 Task: Find connections with filter location Turnhout with filter topic #nowhiringwith filter profile language German with filter current company FABINDIA LIMITED (erstwhile Fabindia Overseas Pvt. Ltd.) with filter school Prin. L.N. Wellingkar Institute Of Mgt. Develop with filter industry Animation and Post-production with filter service category Team Building with filter keywords title Atmospheric Scientist
Action: Mouse moved to (631, 131)
Screenshot: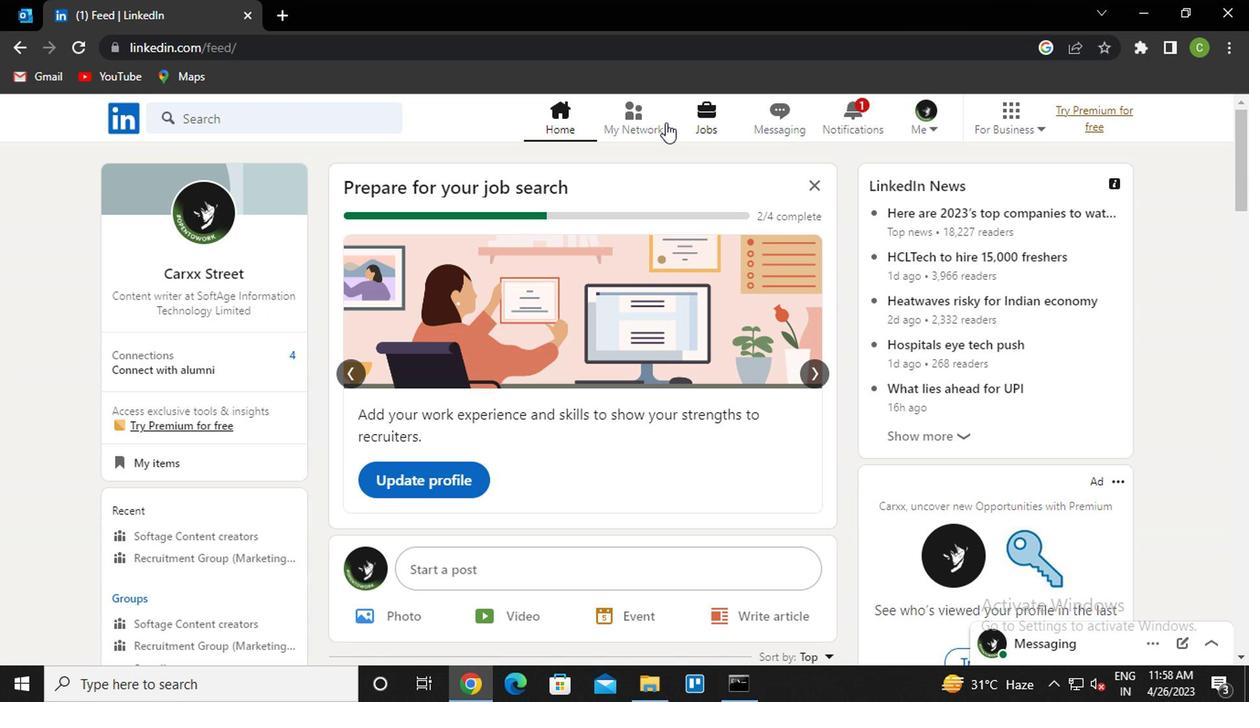 
Action: Mouse pressed left at (631, 131)
Screenshot: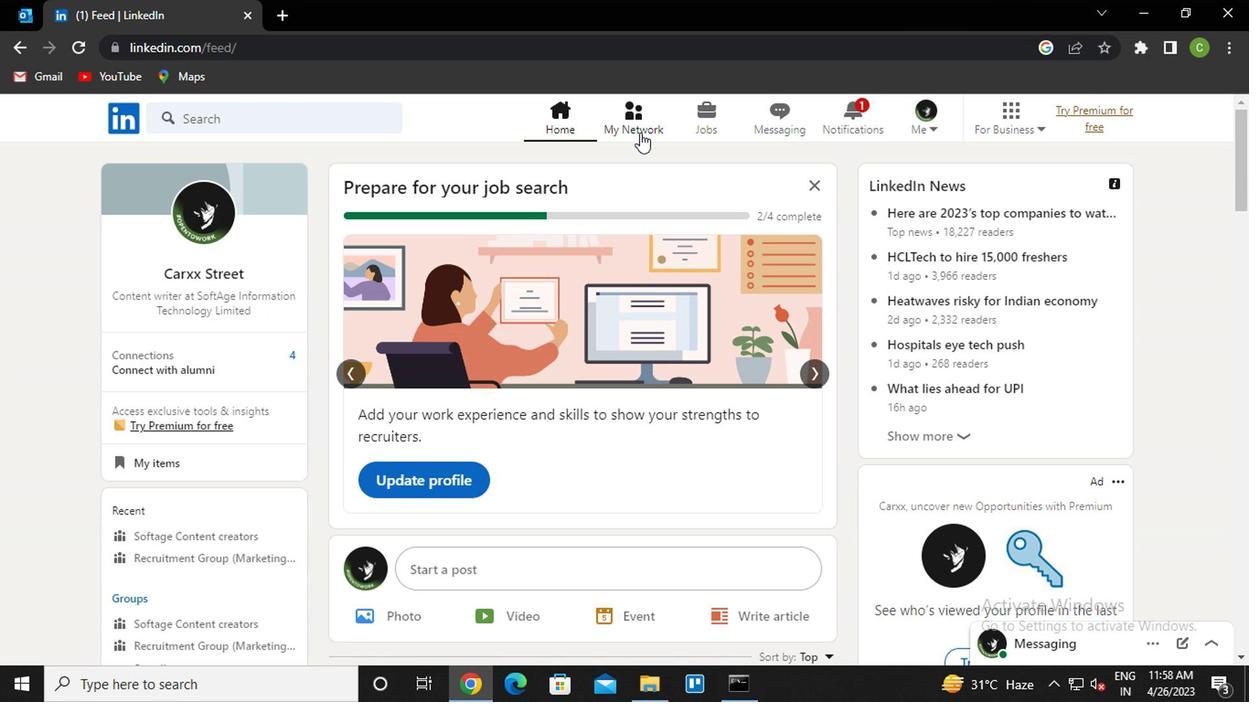 
Action: Mouse moved to (230, 235)
Screenshot: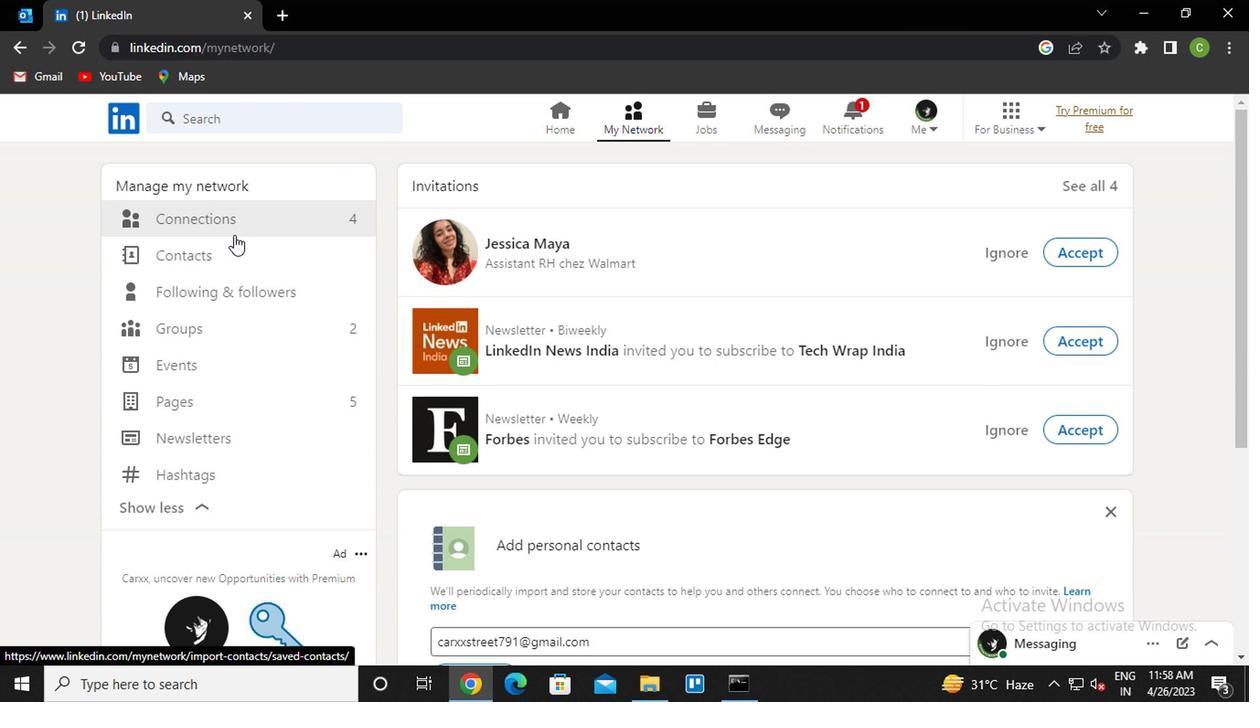 
Action: Mouse pressed left at (230, 235)
Screenshot: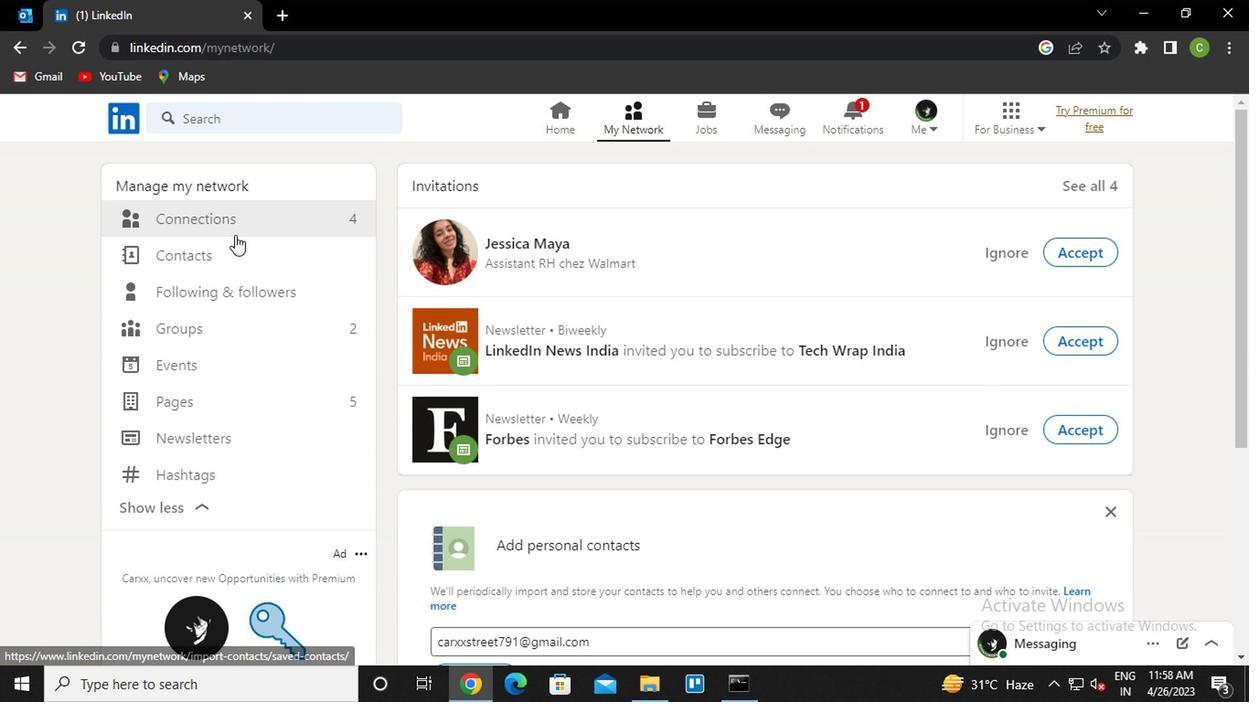 
Action: Mouse moved to (242, 232)
Screenshot: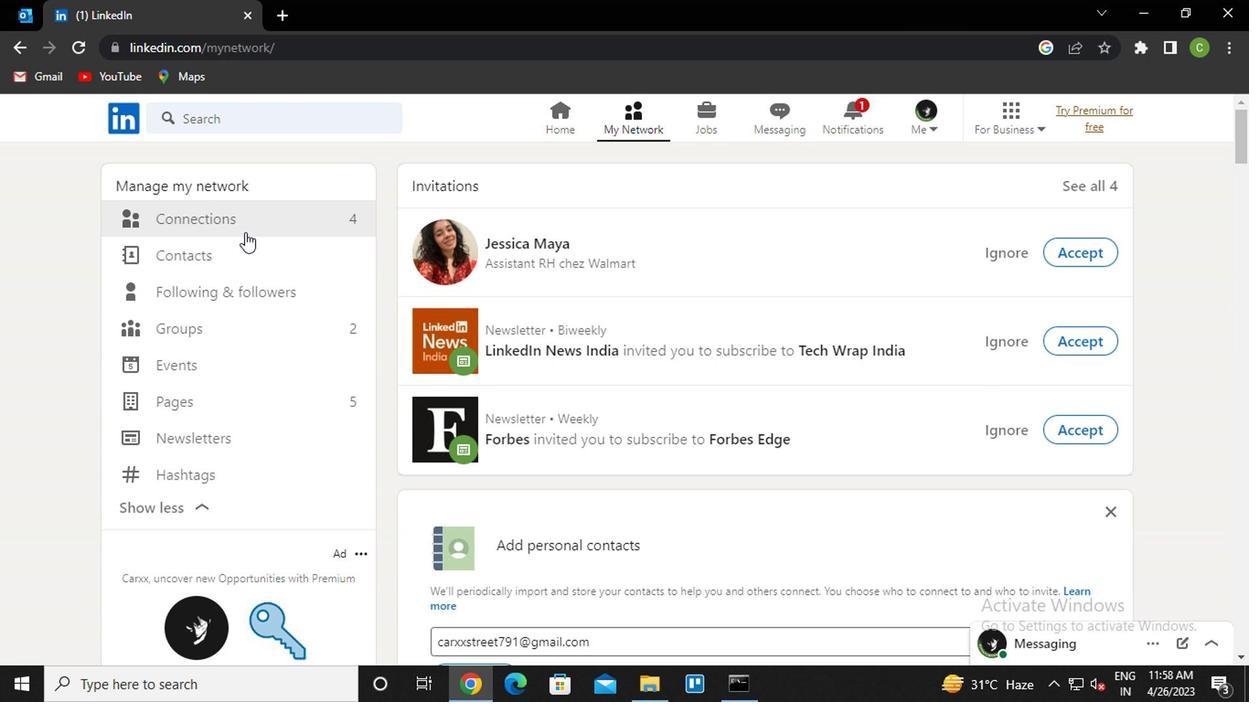 
Action: Mouse pressed left at (242, 232)
Screenshot: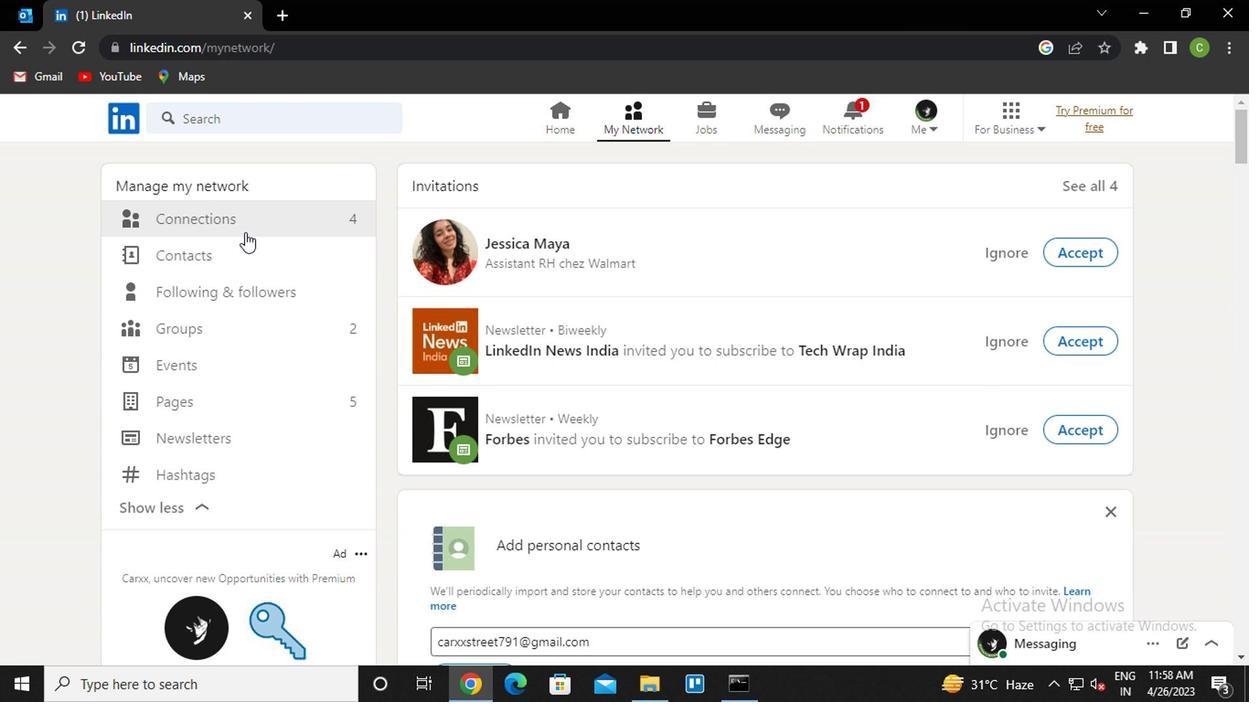 
Action: Mouse moved to (279, 220)
Screenshot: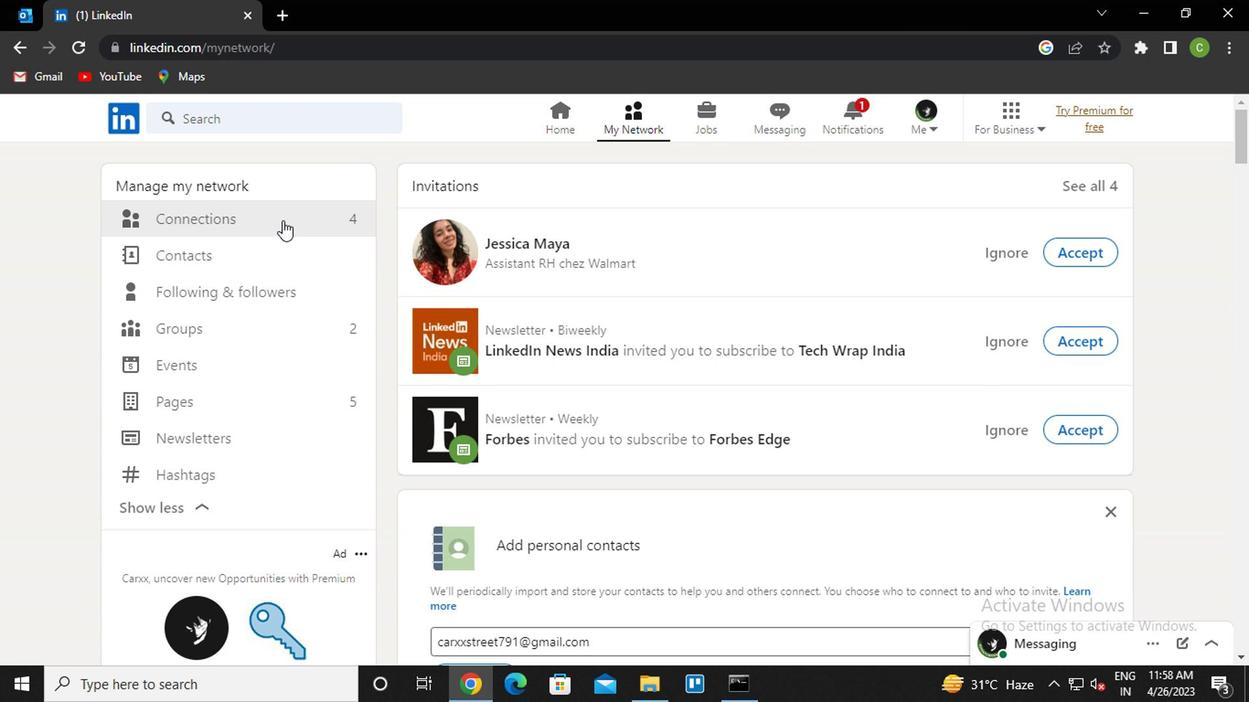 
Action: Mouse pressed left at (279, 220)
Screenshot: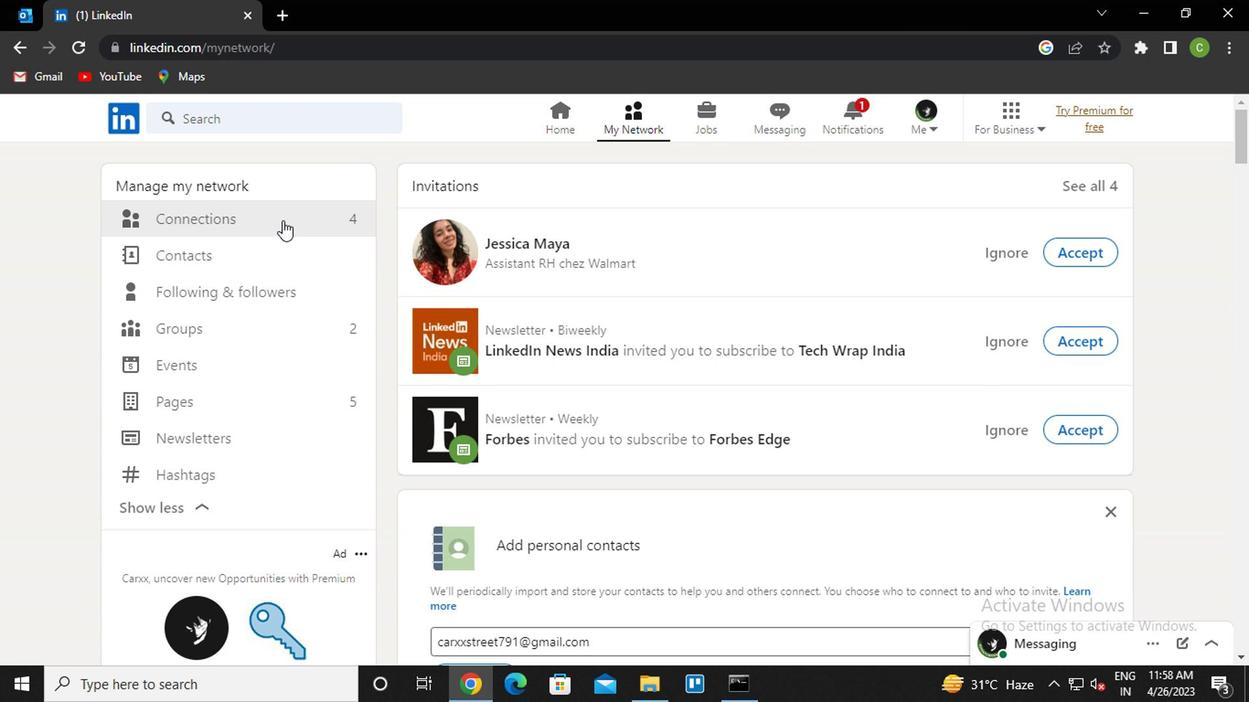 
Action: Mouse moved to (797, 220)
Screenshot: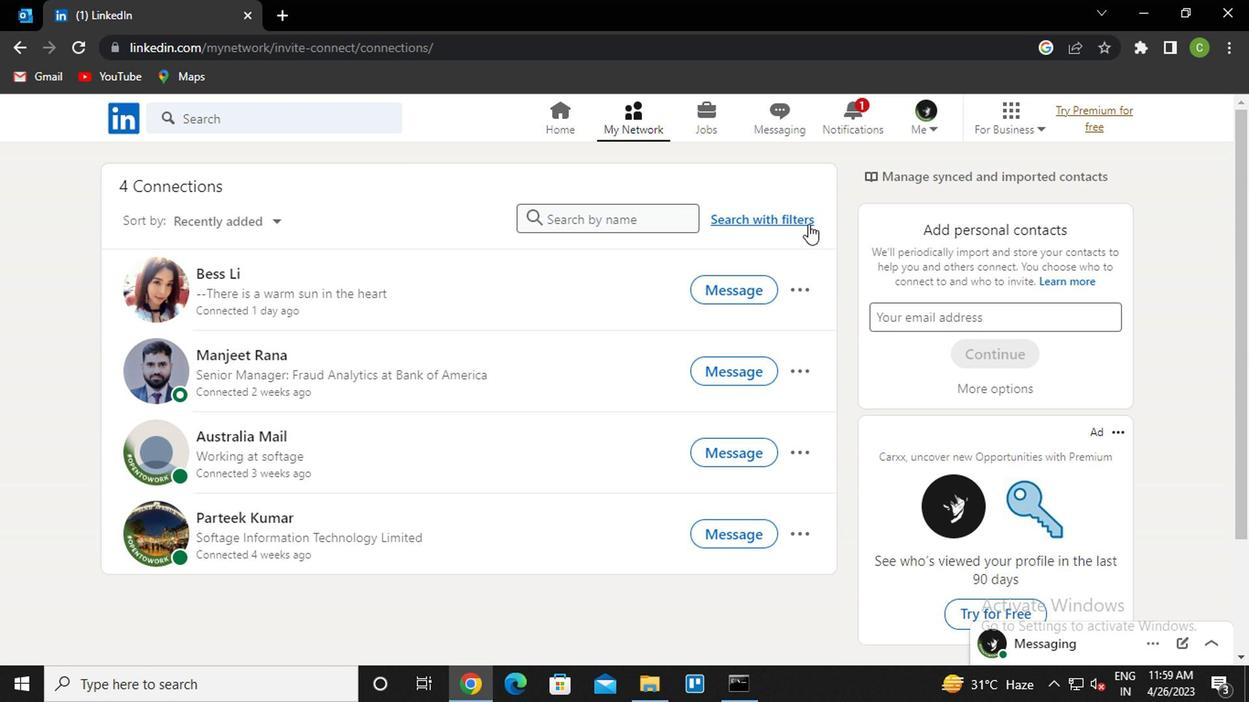 
Action: Mouse pressed left at (797, 220)
Screenshot: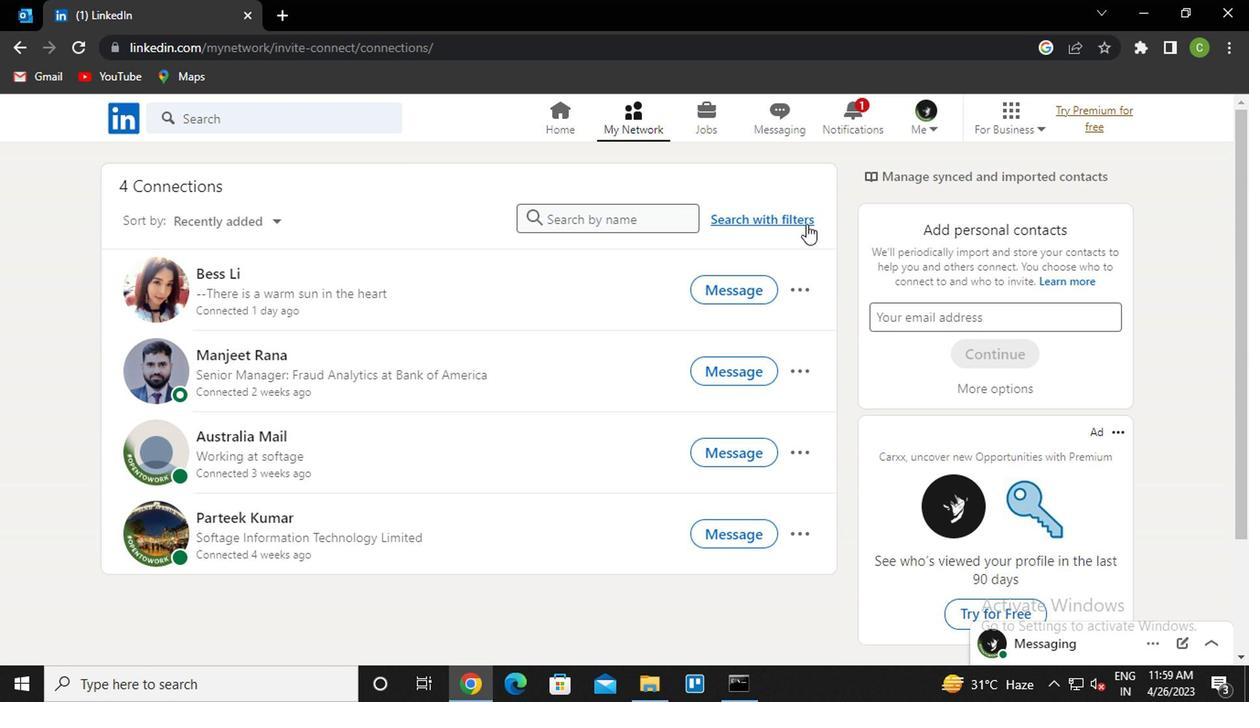 
Action: Mouse moved to (608, 176)
Screenshot: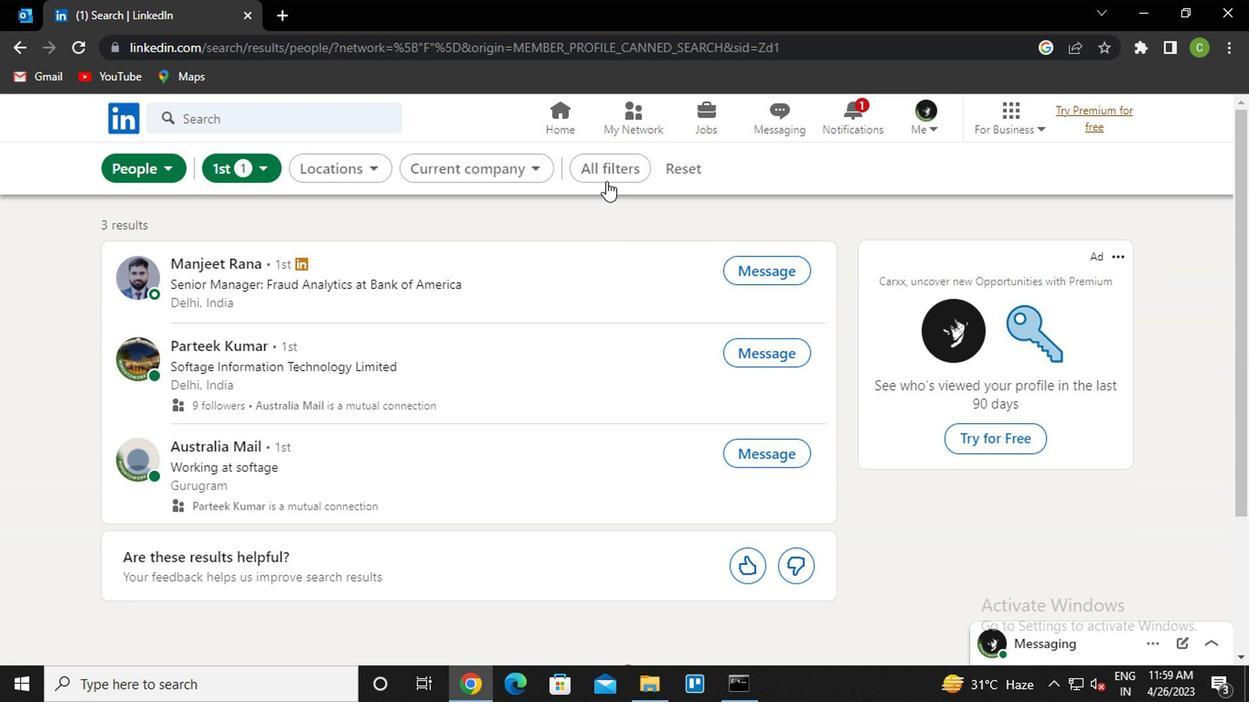 
Action: Mouse pressed left at (608, 176)
Screenshot: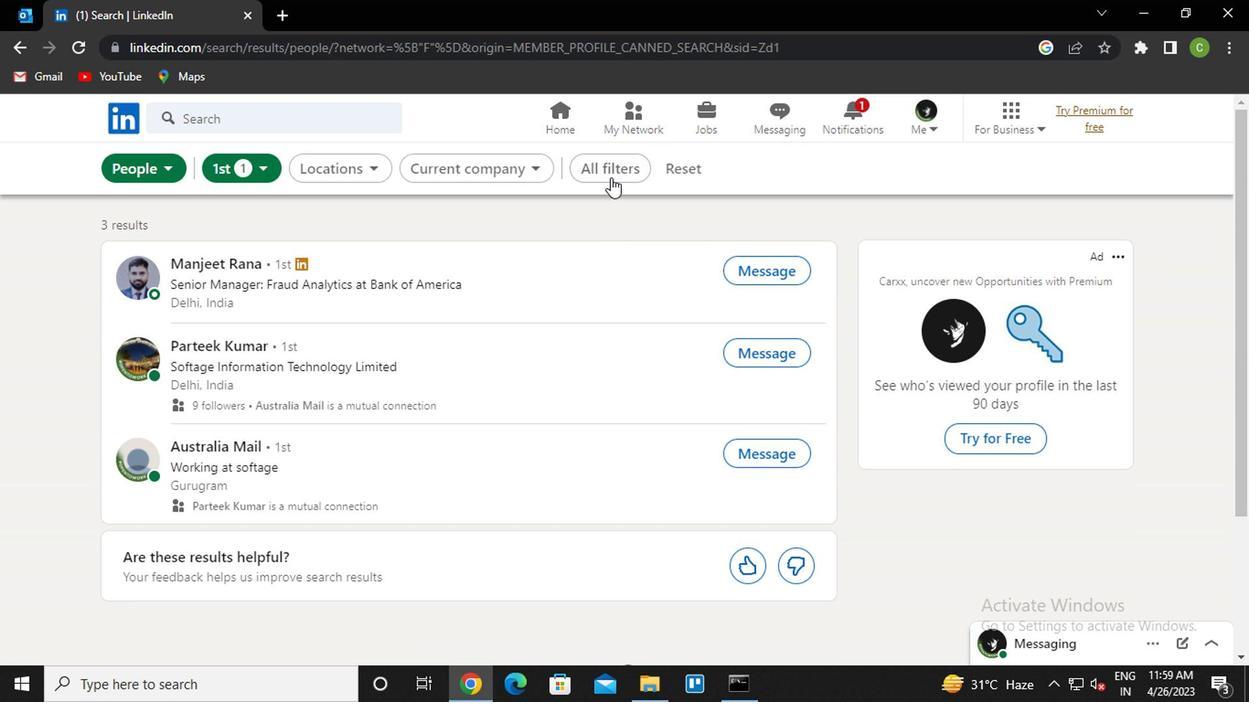 
Action: Mouse moved to (943, 375)
Screenshot: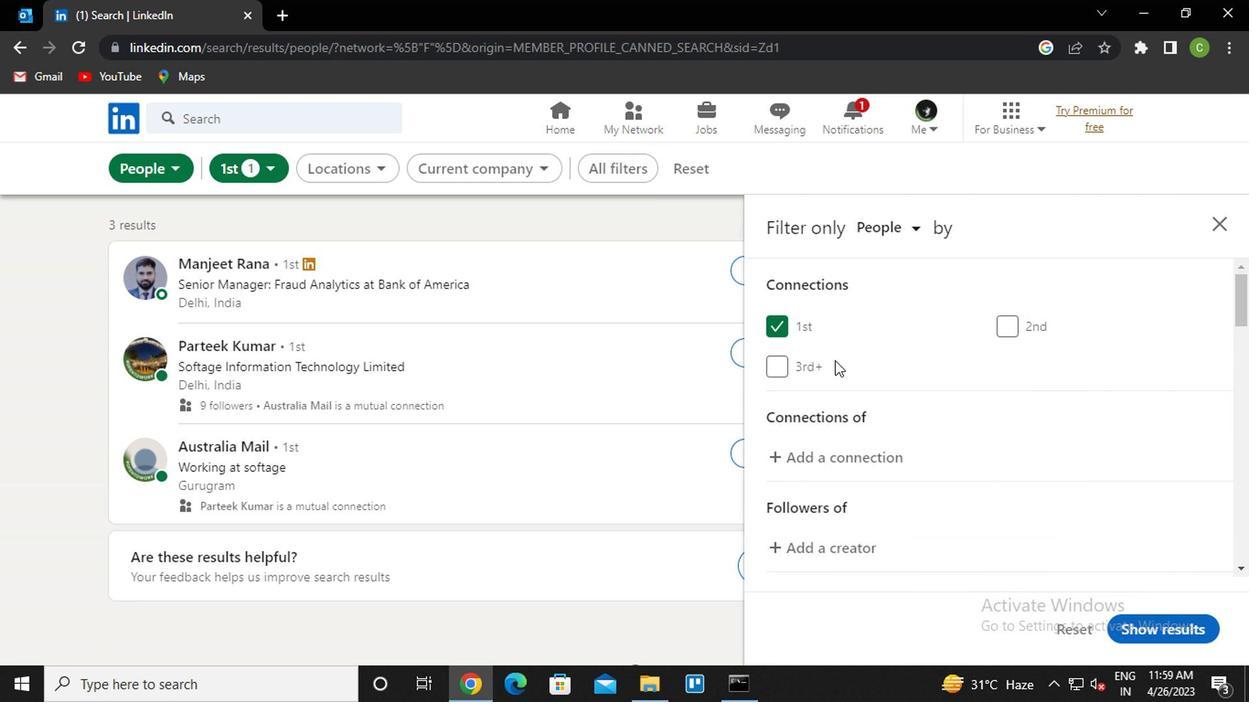 
Action: Mouse scrolled (943, 374) with delta (0, -1)
Screenshot: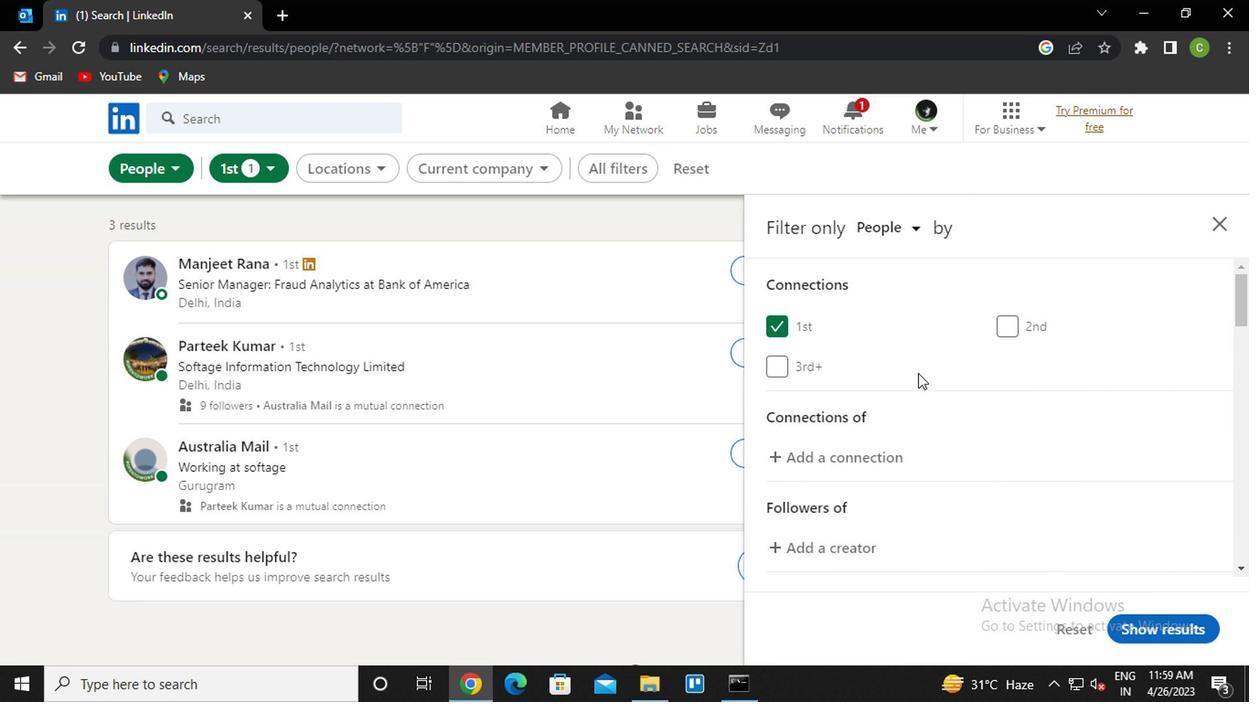 
Action: Mouse scrolled (943, 374) with delta (0, -1)
Screenshot: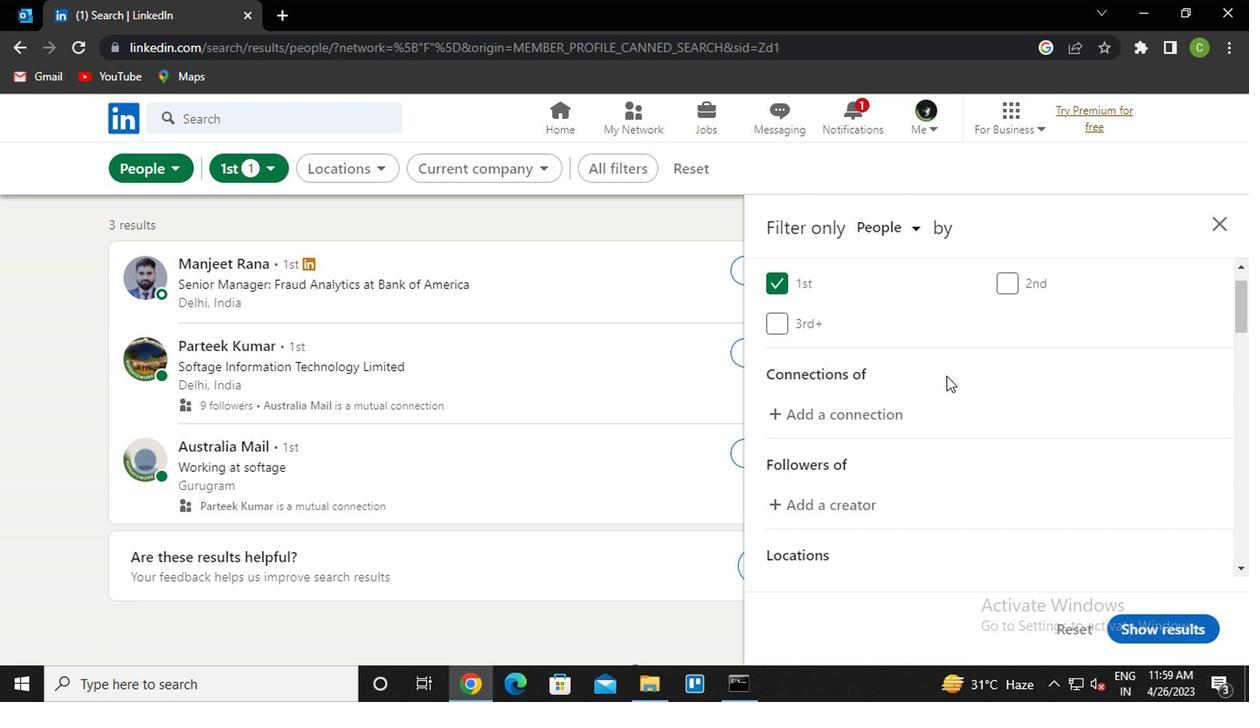 
Action: Mouse moved to (944, 376)
Screenshot: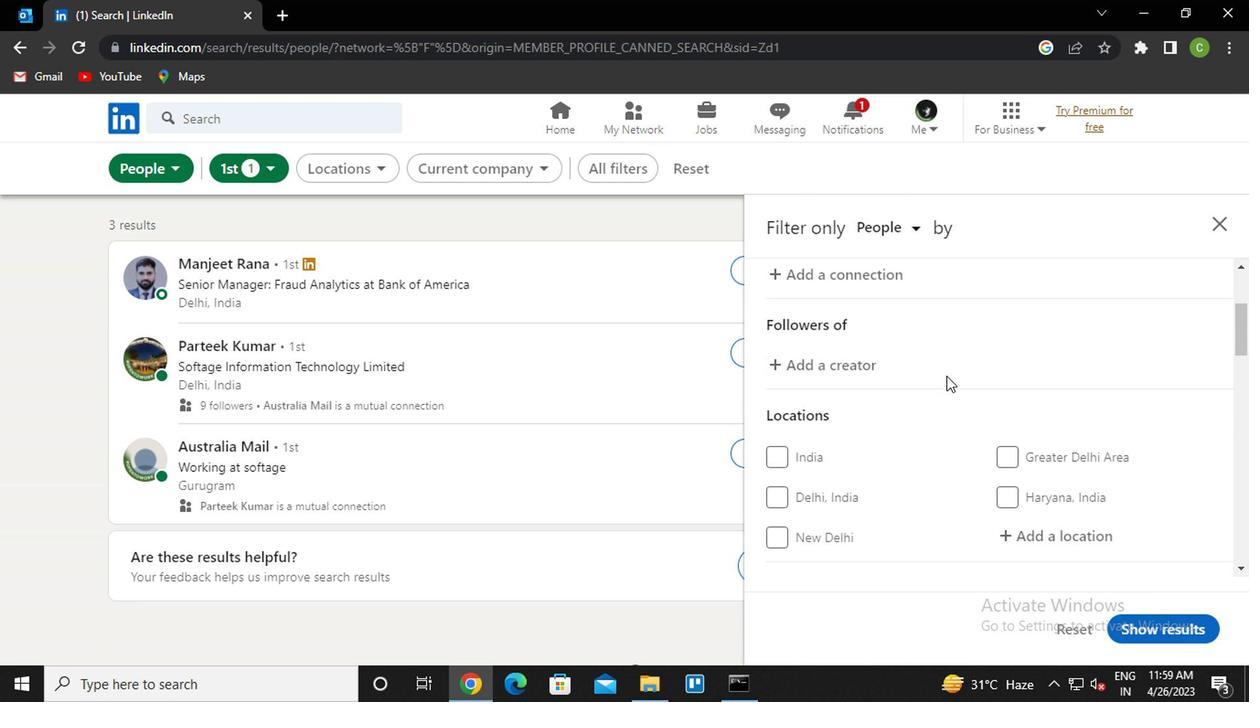 
Action: Mouse scrolled (944, 375) with delta (0, 0)
Screenshot: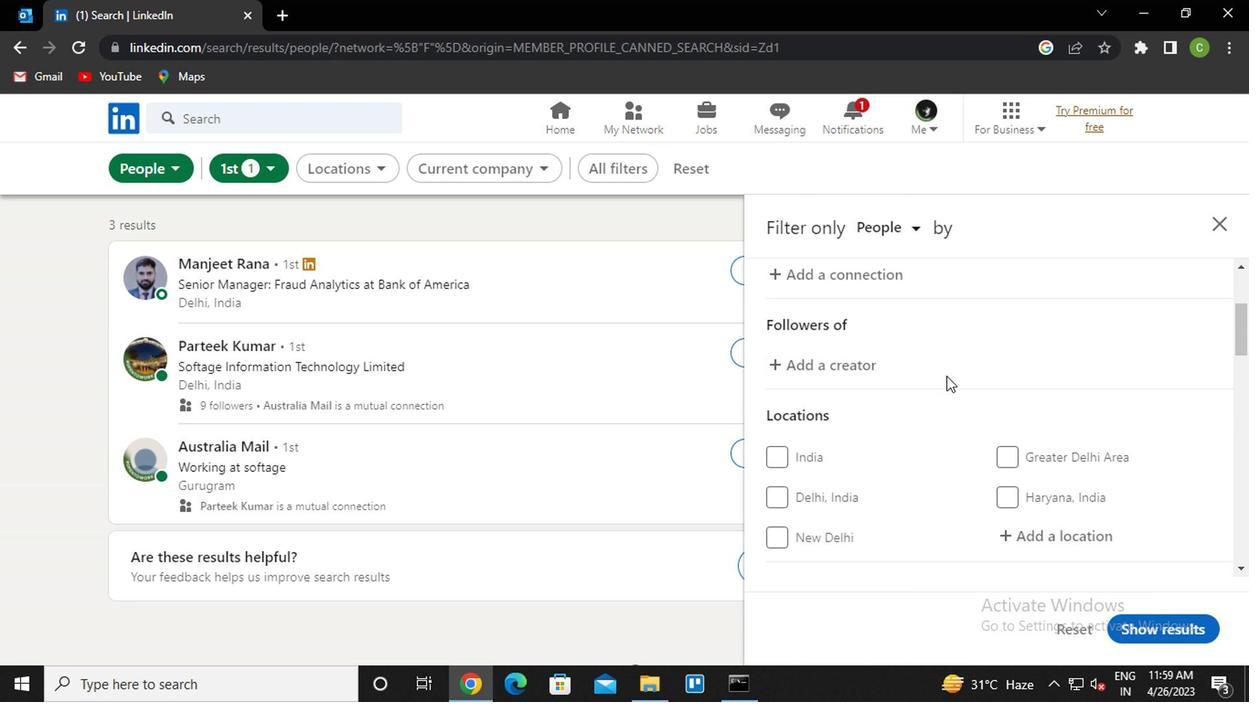 
Action: Mouse moved to (1048, 437)
Screenshot: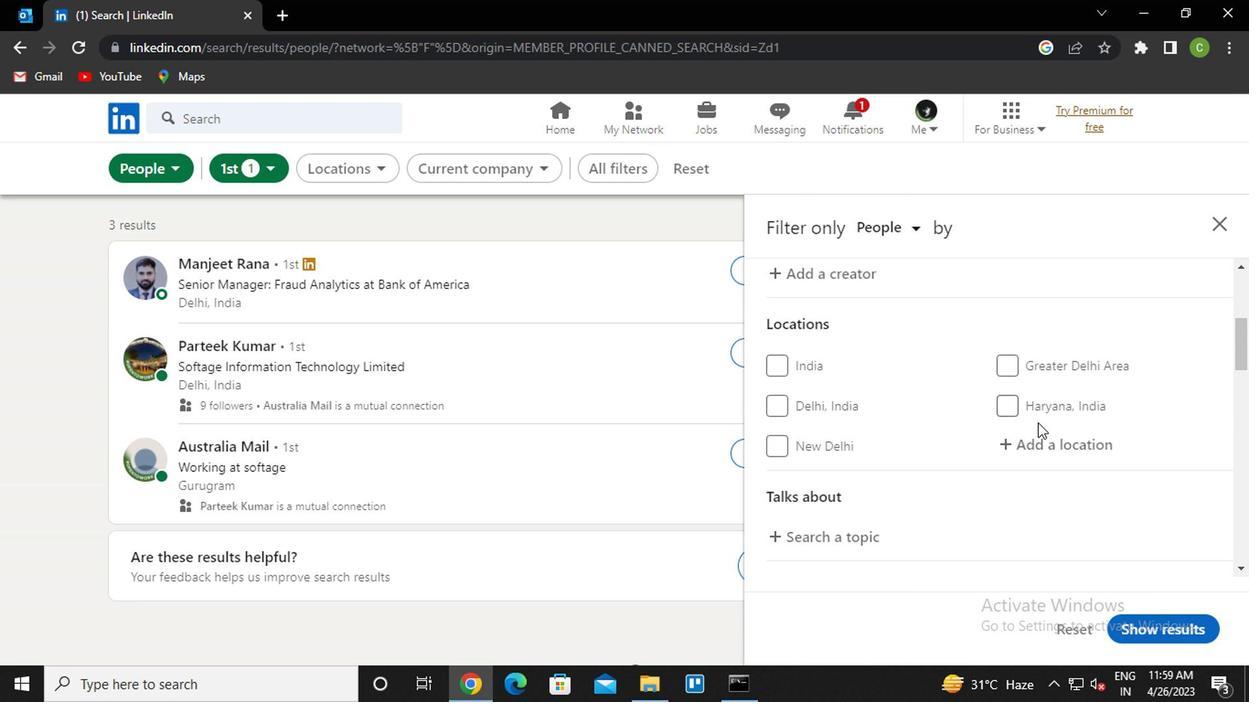 
Action: Mouse pressed left at (1048, 437)
Screenshot: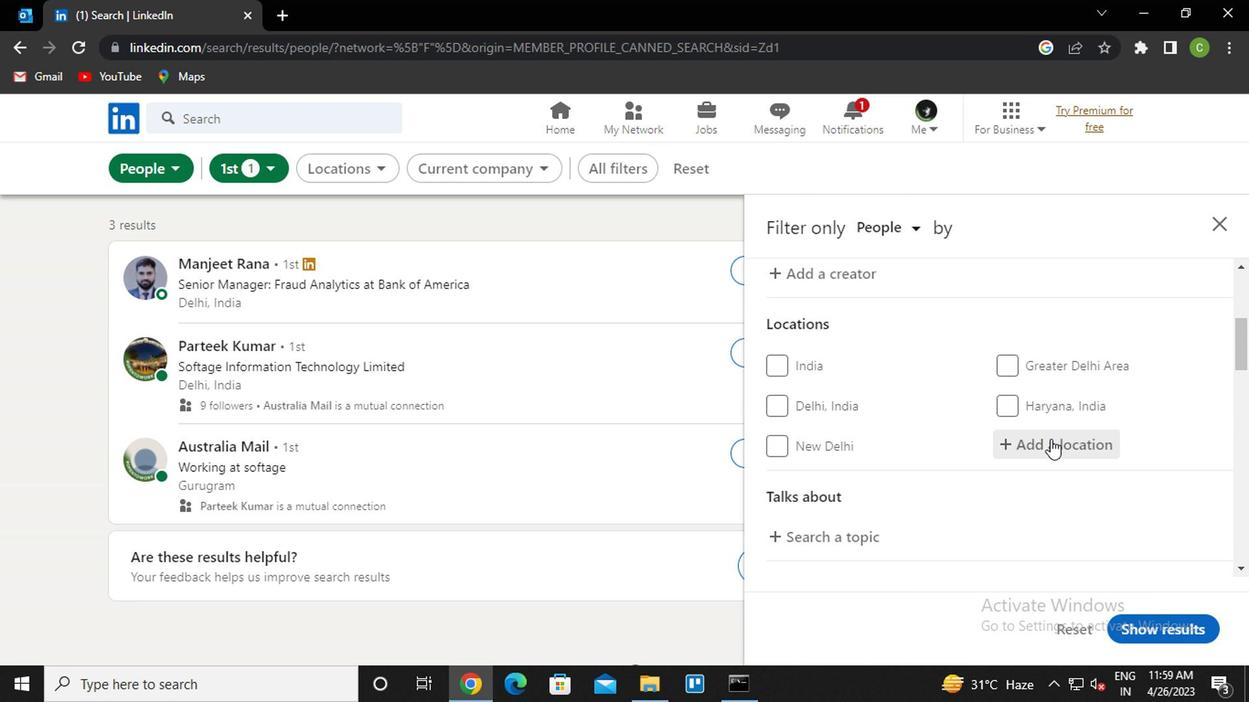 
Action: Key pressed t<Key.caps_lock>urnhout<Key.down><Key.enter>
Screenshot: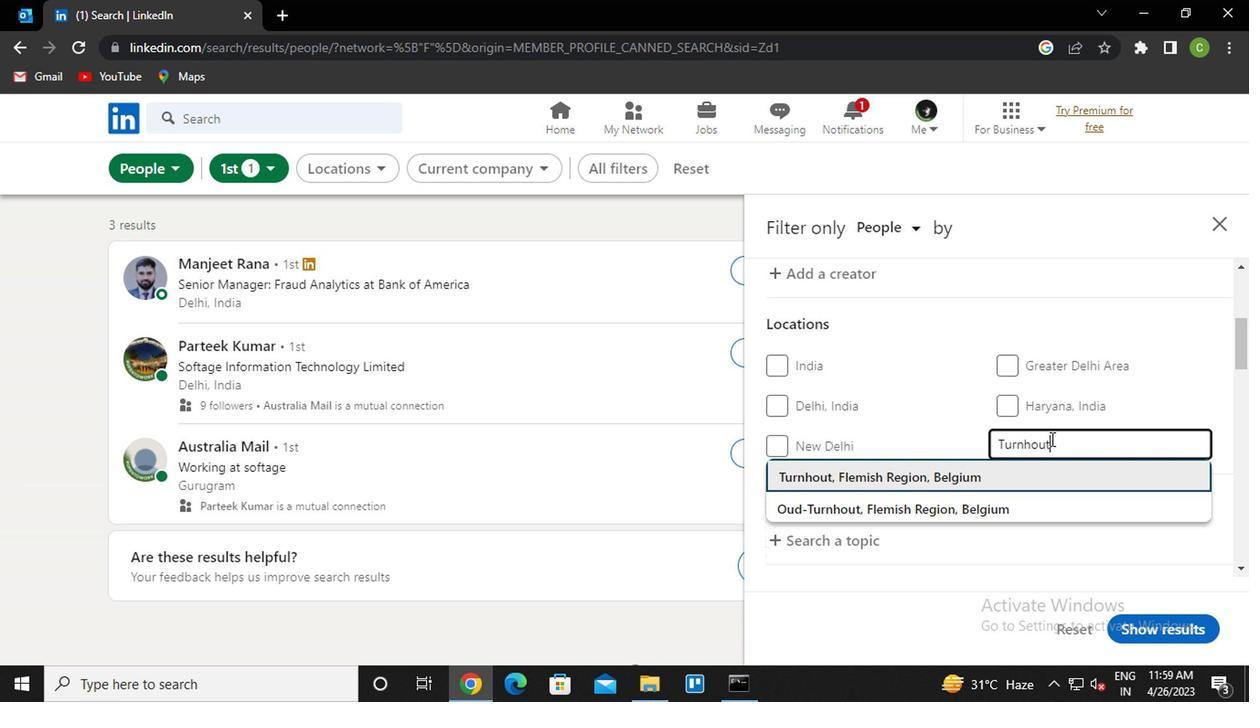 
Action: Mouse scrolled (1048, 437) with delta (0, 0)
Screenshot: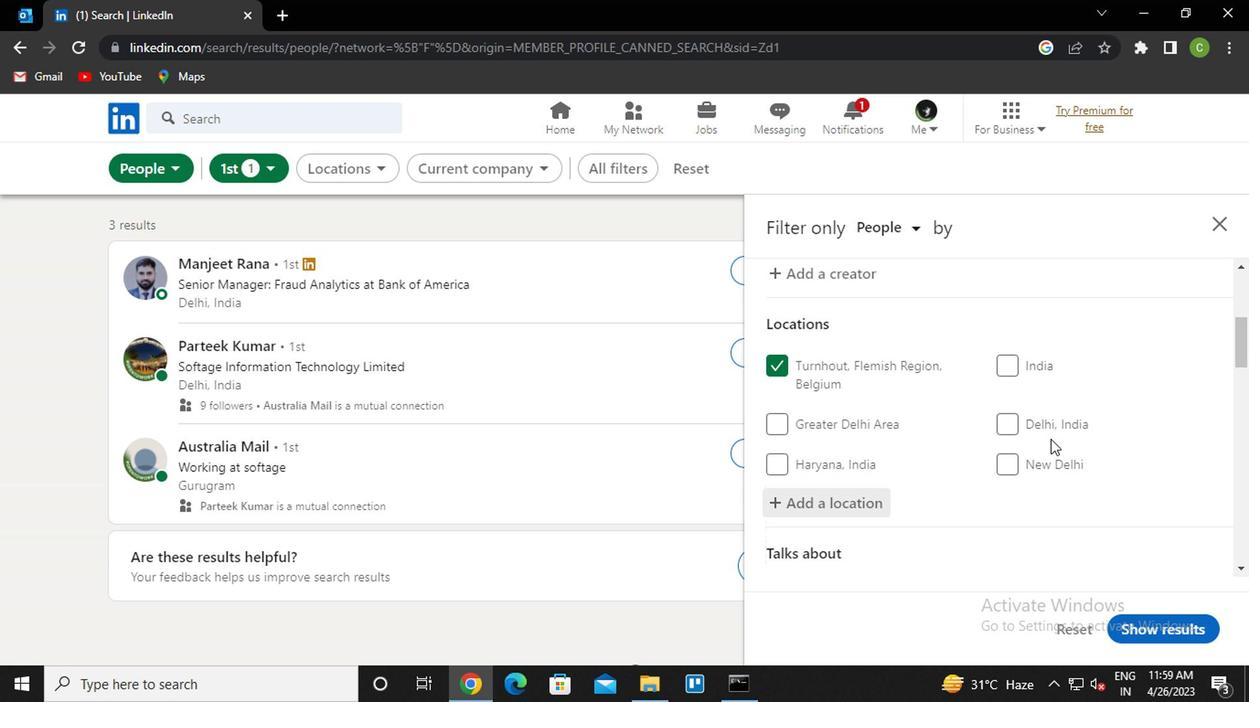 
Action: Mouse scrolled (1048, 437) with delta (0, 0)
Screenshot: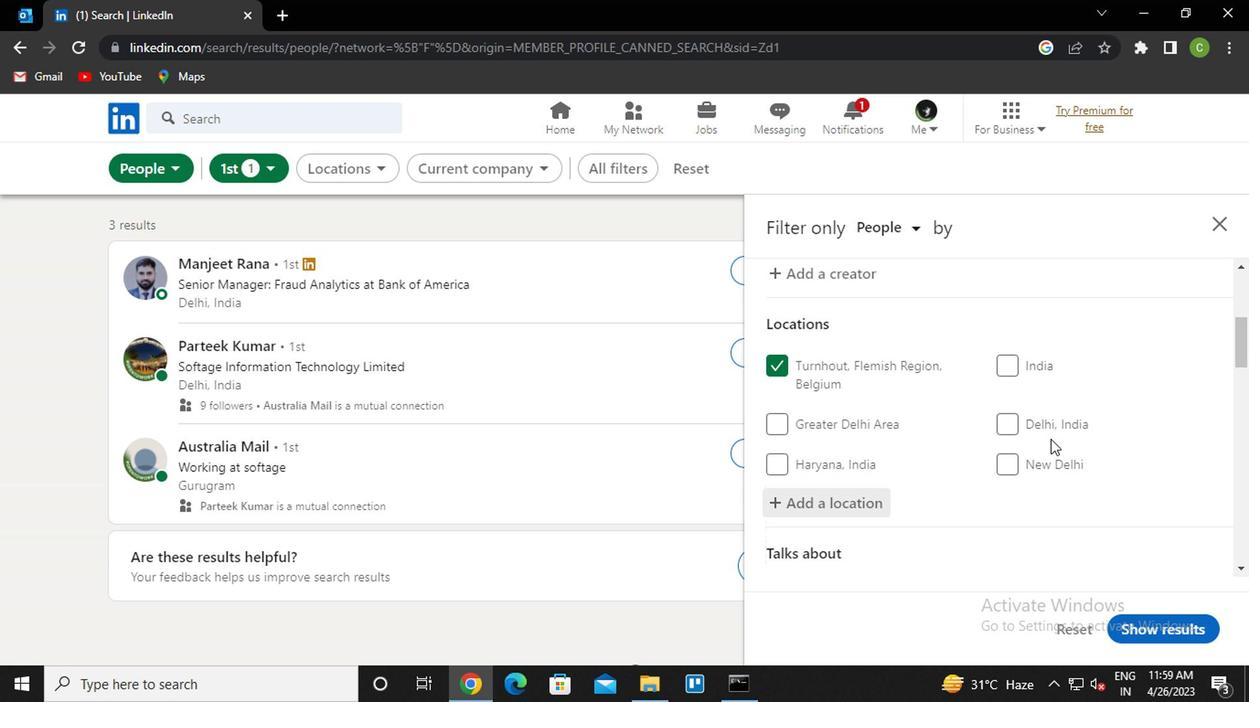 
Action: Mouse moved to (842, 410)
Screenshot: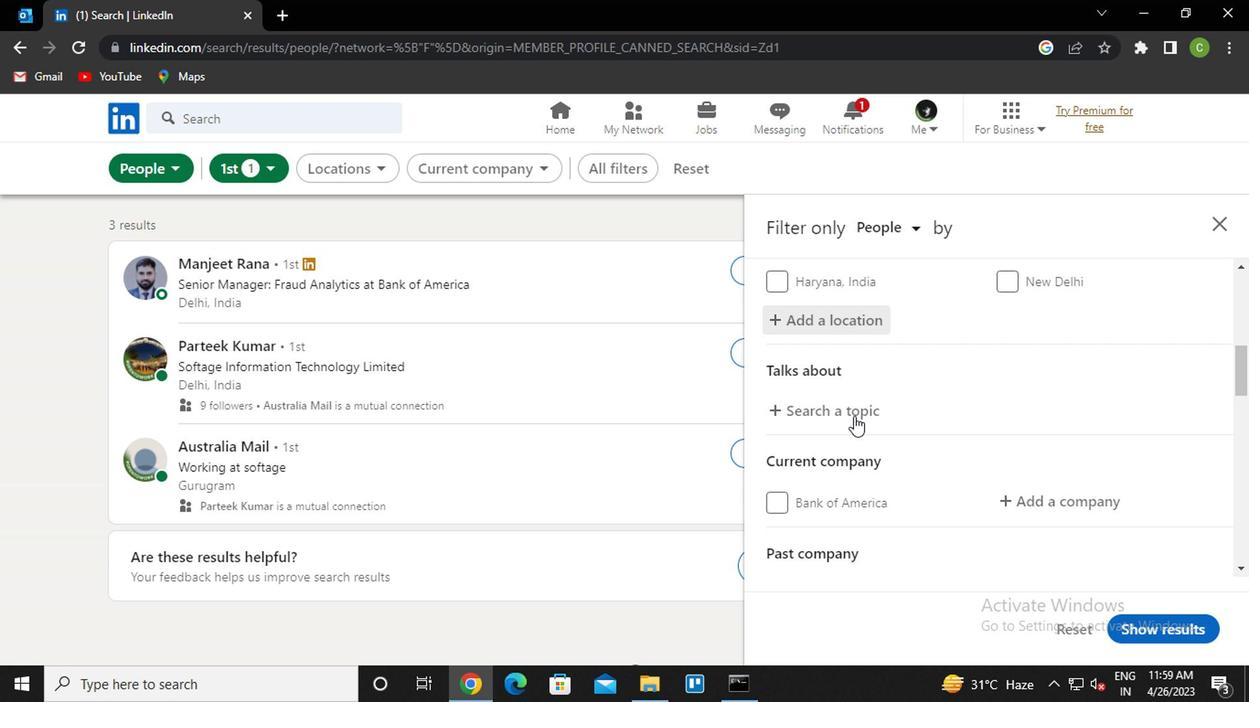 
Action: Mouse pressed left at (842, 410)
Screenshot: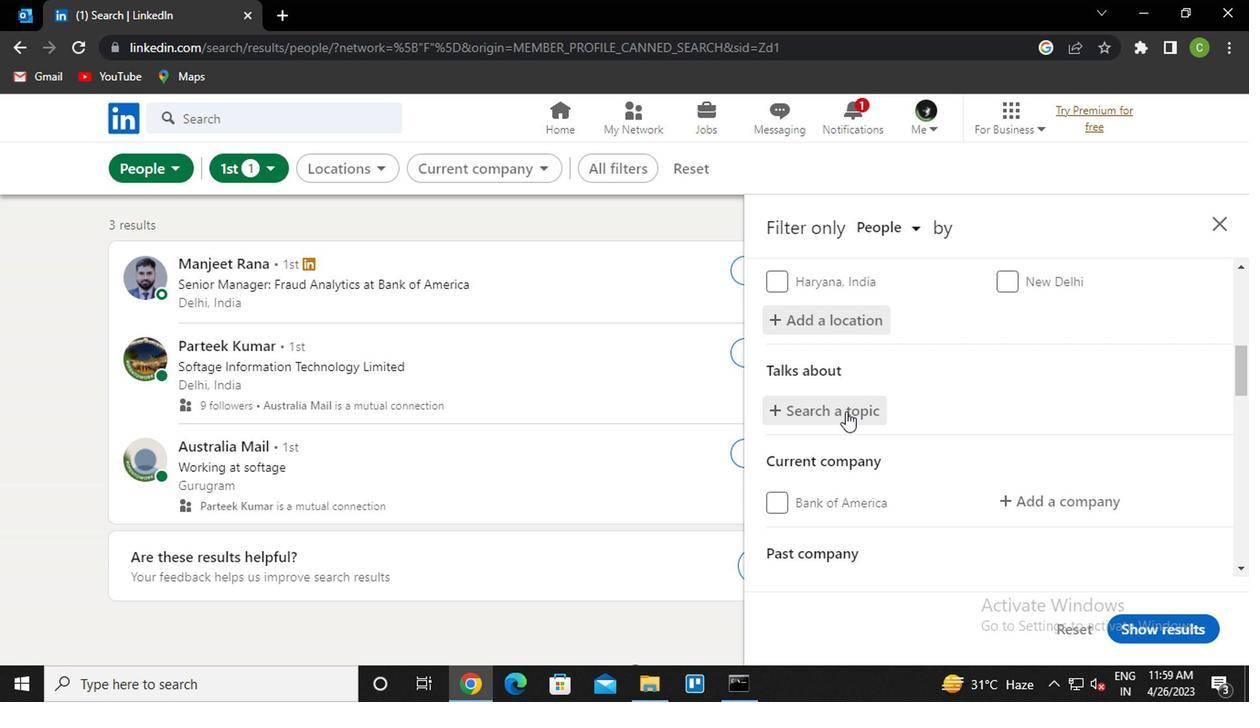 
Action: Key pressed <Key.caps_lock><Key.caps_lock>nowhiring<Key.down><Key.enter>
Screenshot: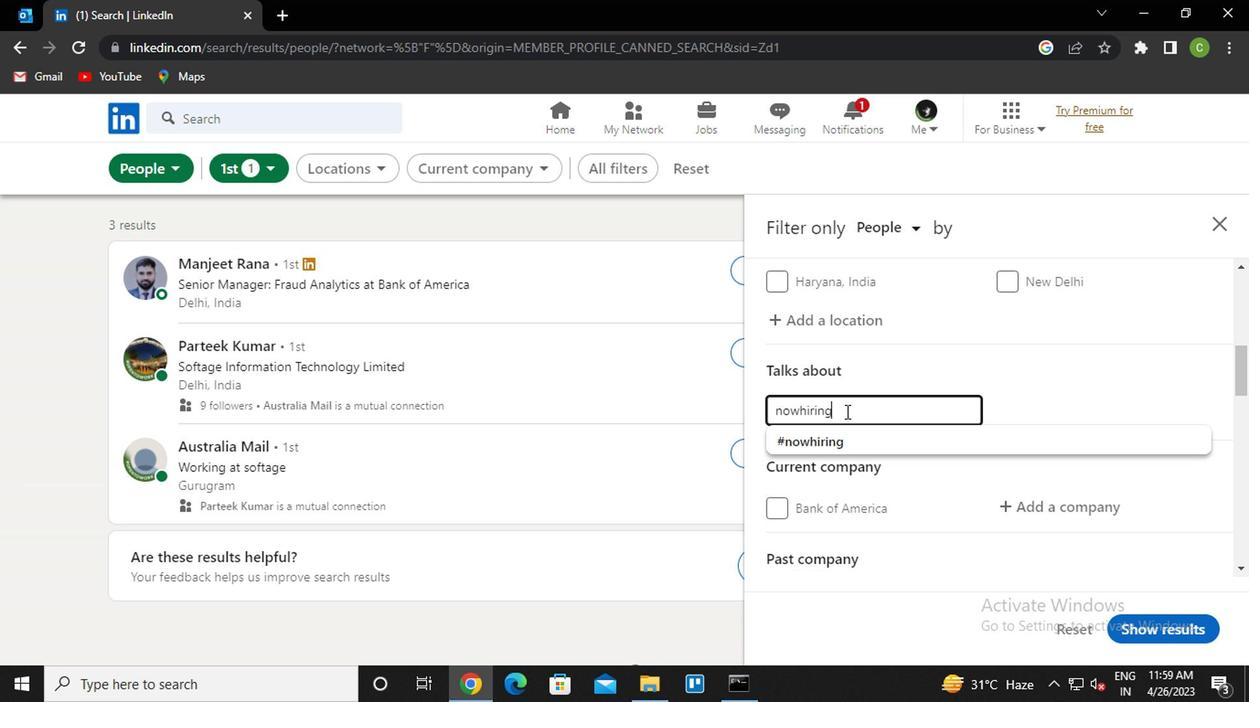 
Action: Mouse pressed left at (842, 410)
Screenshot: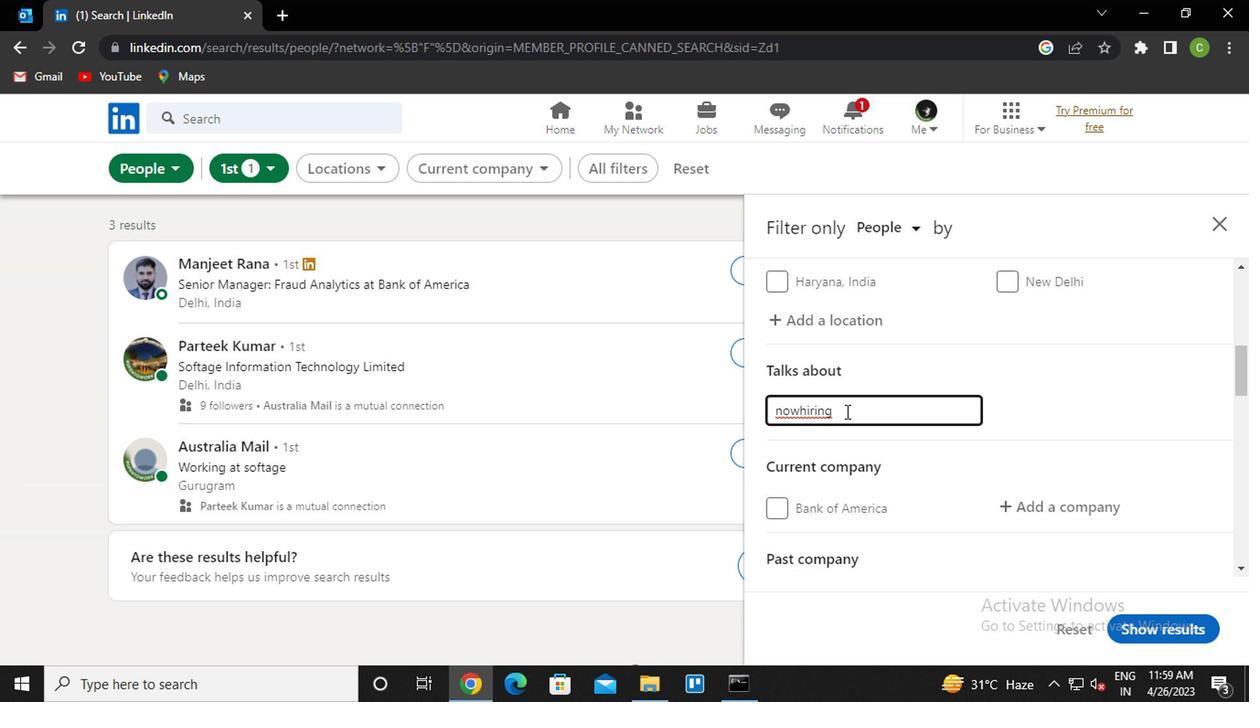 
Action: Mouse moved to (846, 445)
Screenshot: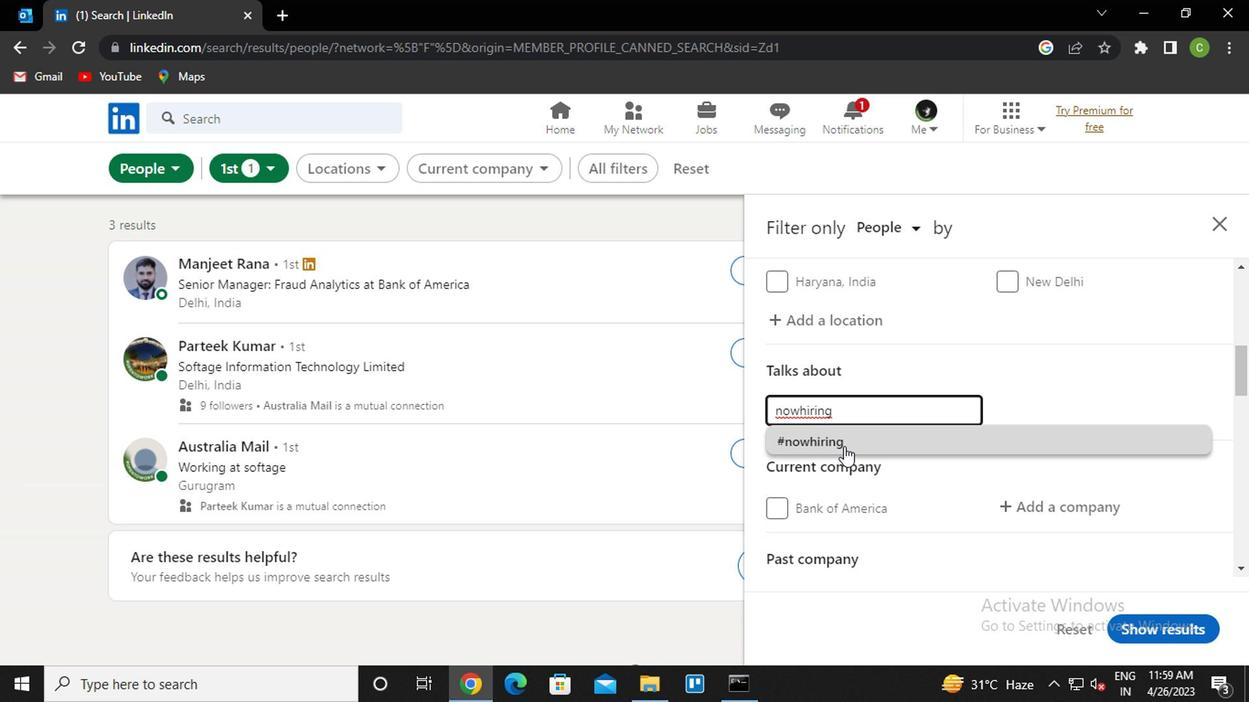 
Action: Mouse pressed left at (846, 445)
Screenshot: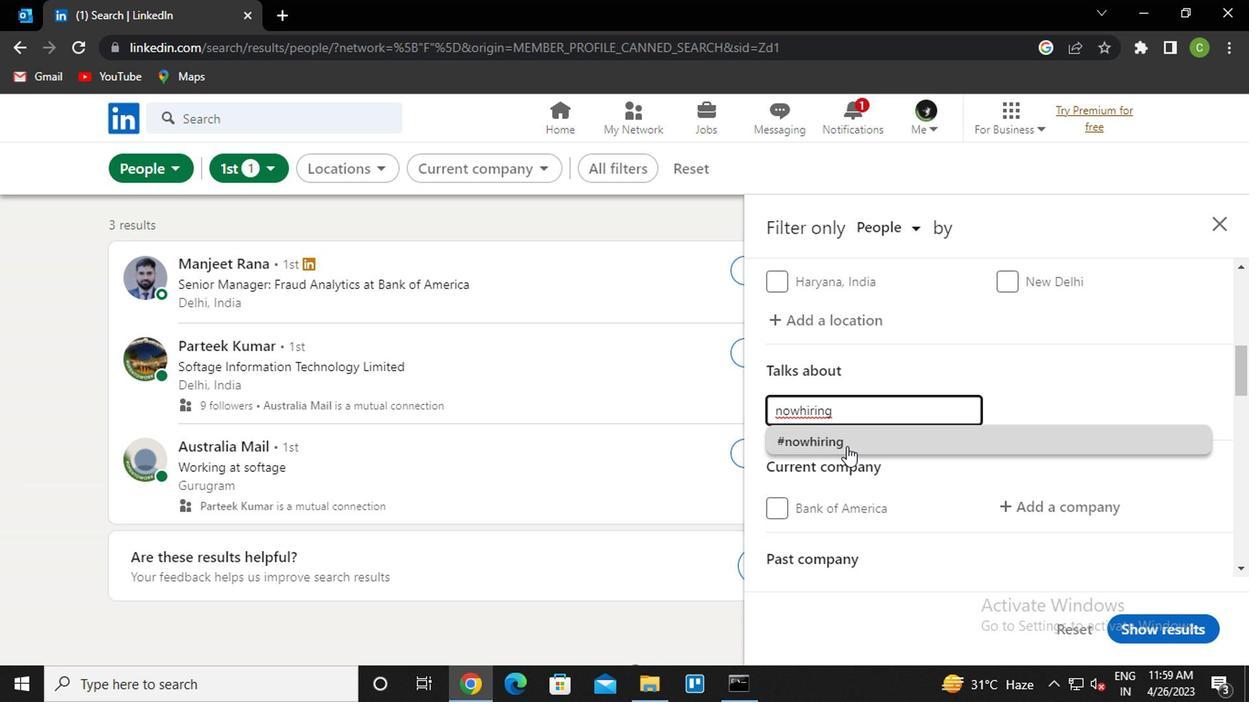 
Action: Mouse moved to (974, 452)
Screenshot: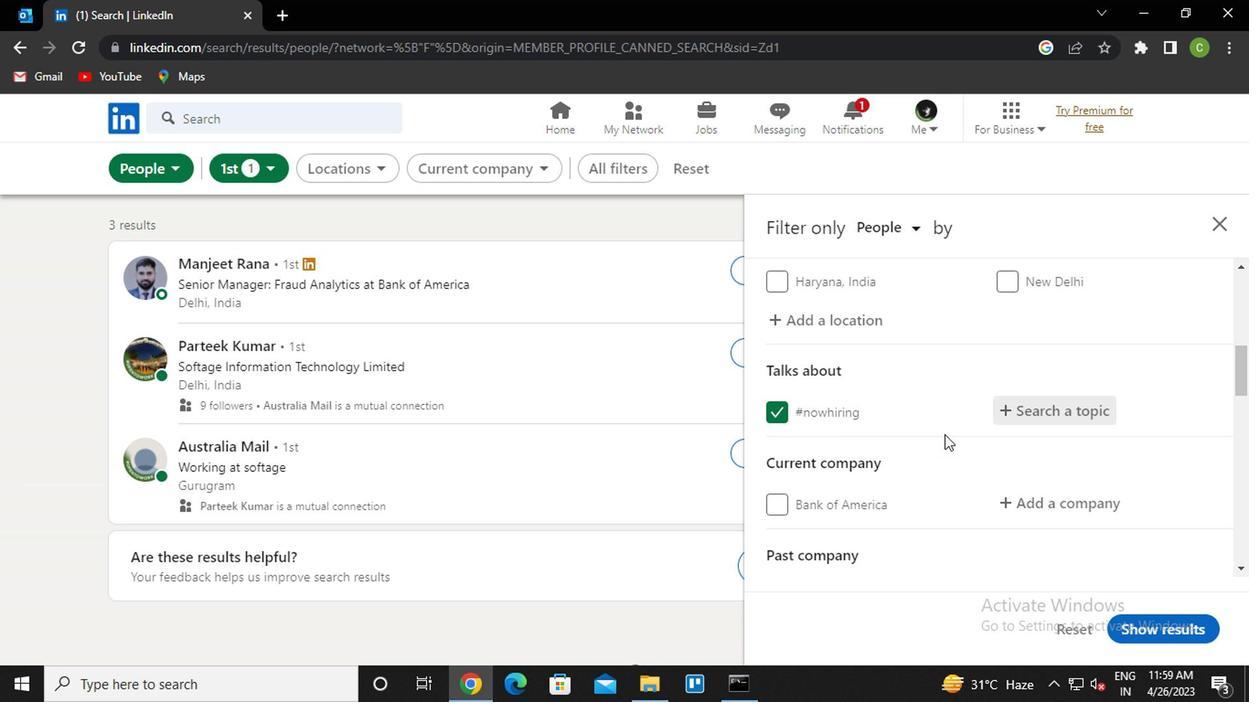 
Action: Mouse scrolled (974, 451) with delta (0, 0)
Screenshot: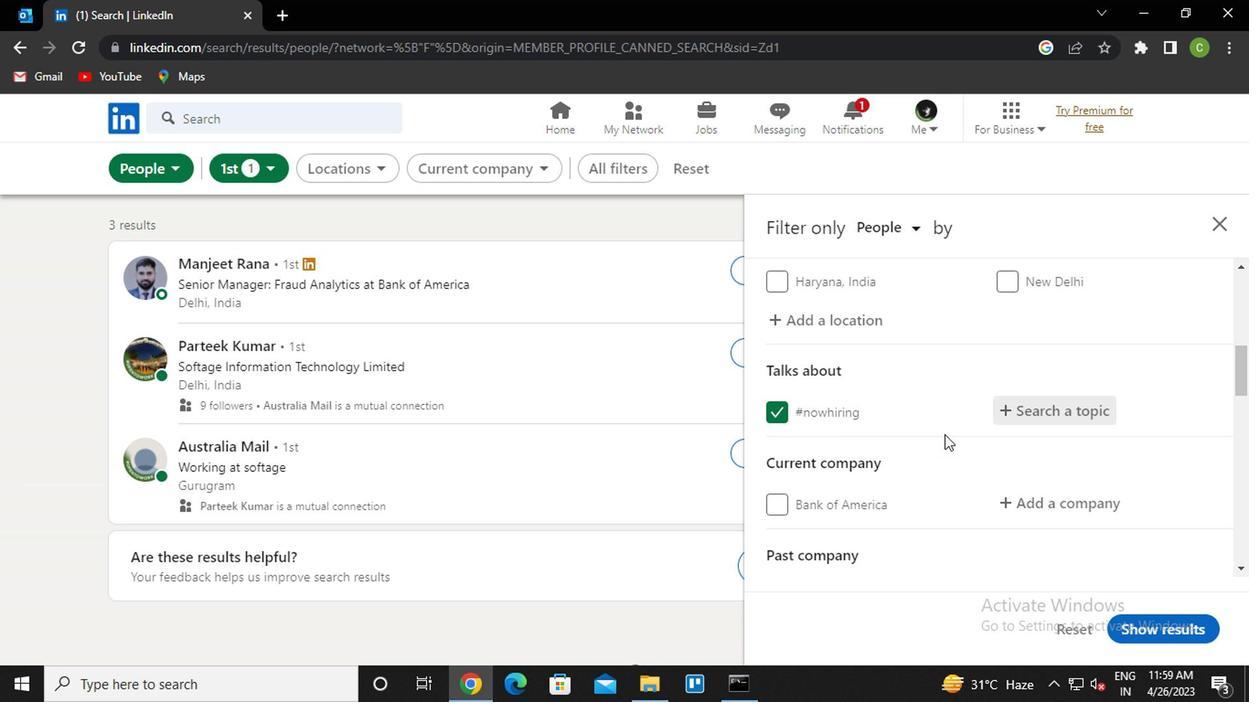
Action: Mouse moved to (1024, 406)
Screenshot: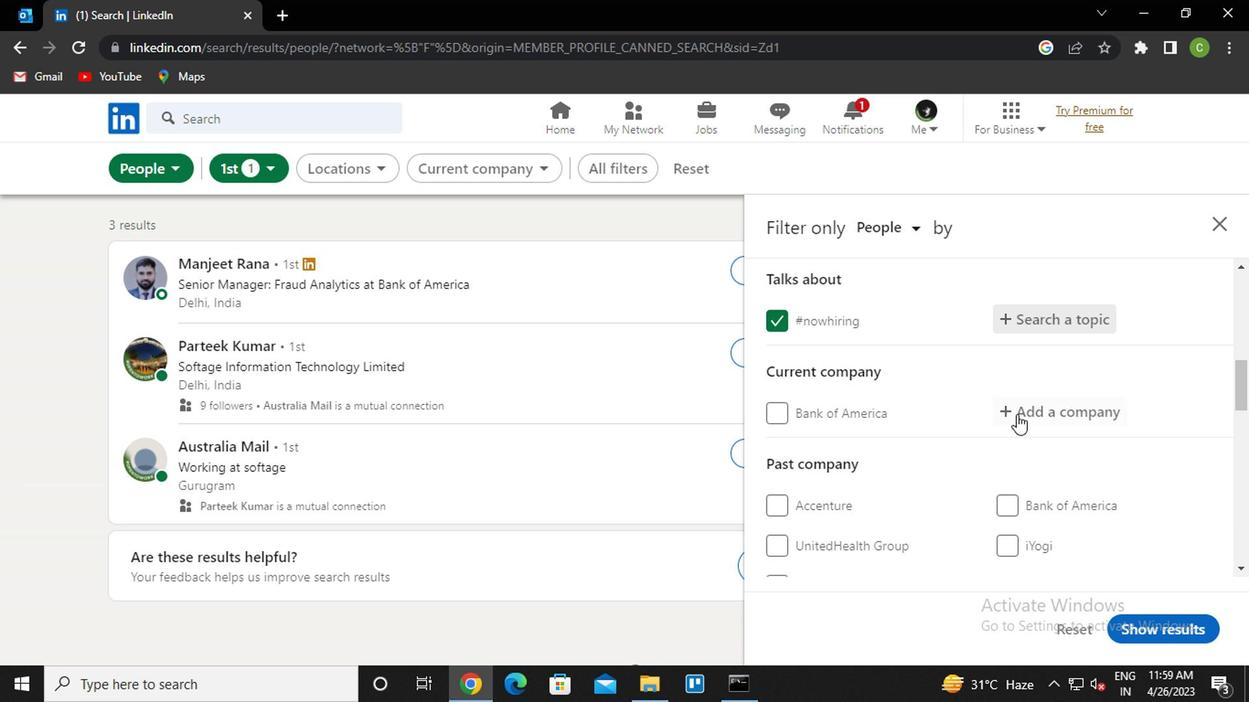 
Action: Mouse pressed left at (1024, 406)
Screenshot: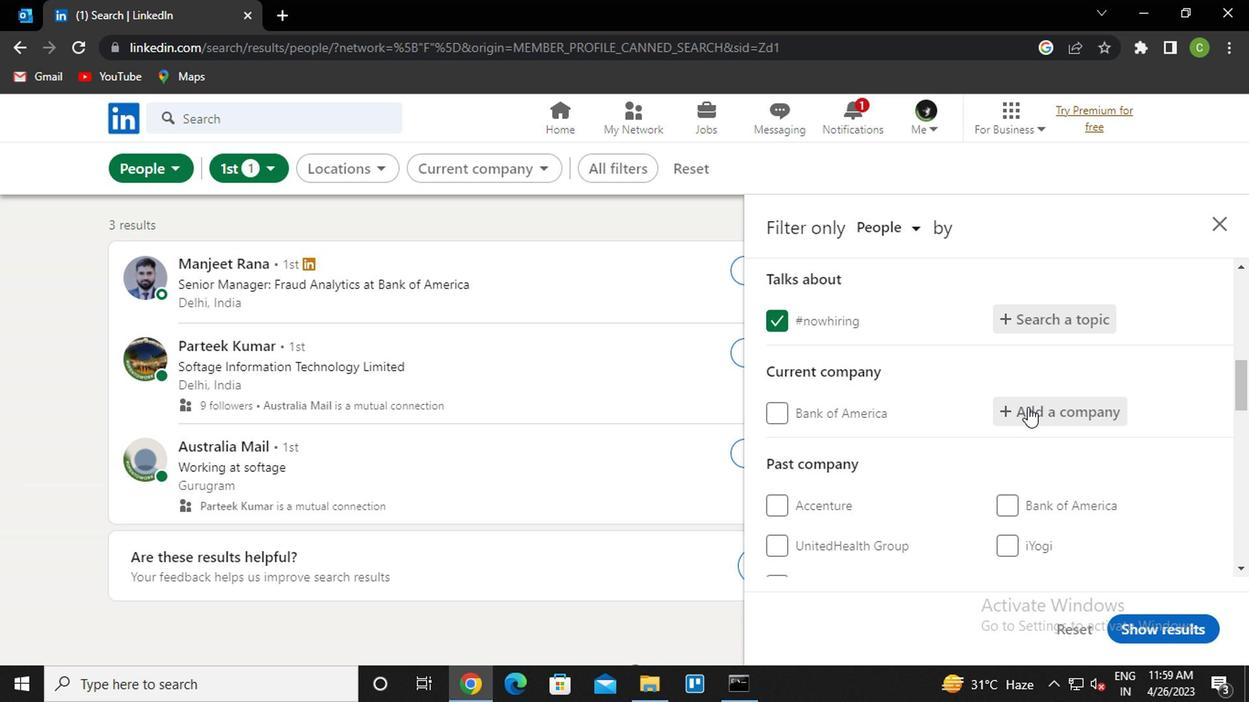 
Action: Key pressed <Key.caps_lock>fabinda<Key.space><Key.down>limi<Key.backspace><Key.backspace><Key.backspace><Key.backspace><Key.backspace><Key.backspace><Key.down><Key.enter>
Screenshot: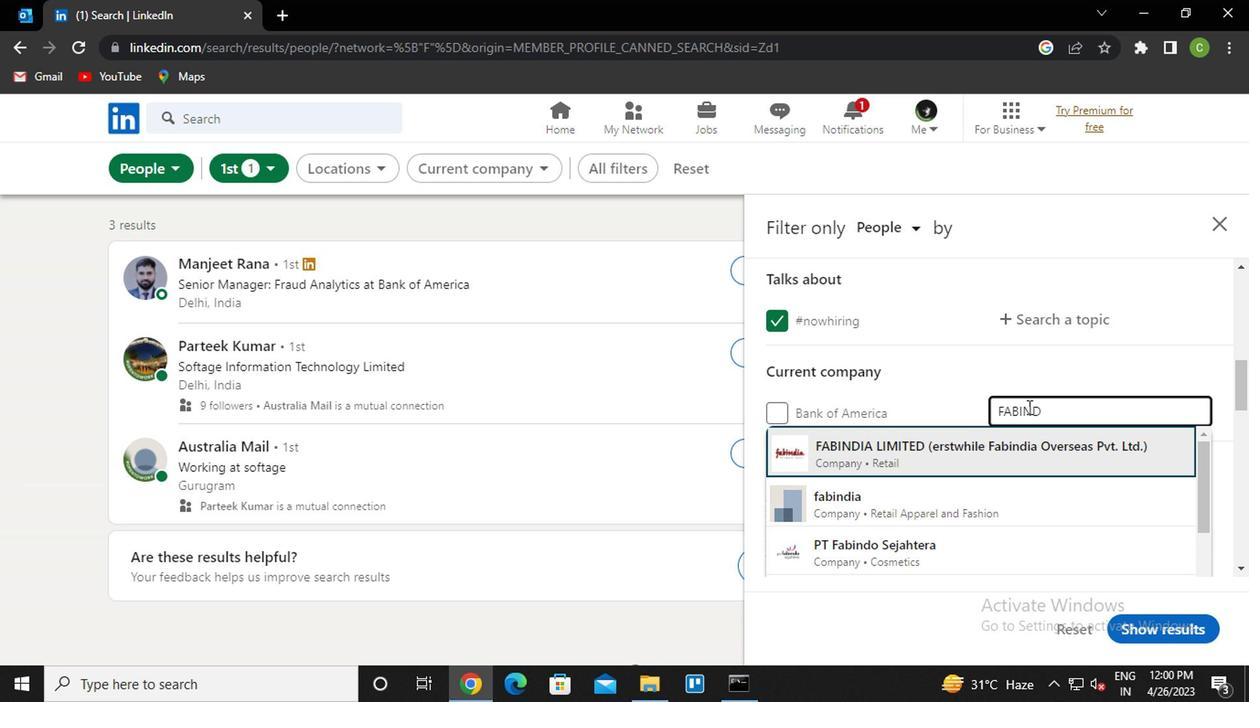 
Action: Mouse scrolled (1024, 405) with delta (0, 0)
Screenshot: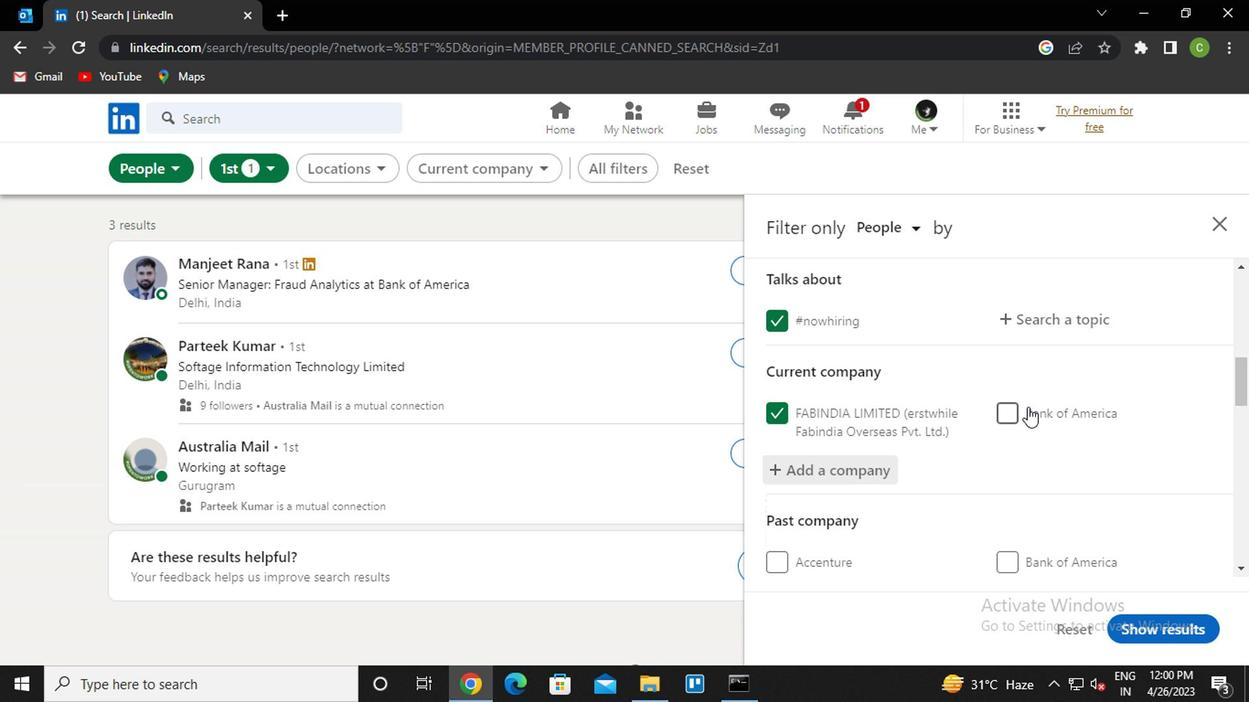 
Action: Mouse scrolled (1024, 405) with delta (0, 0)
Screenshot: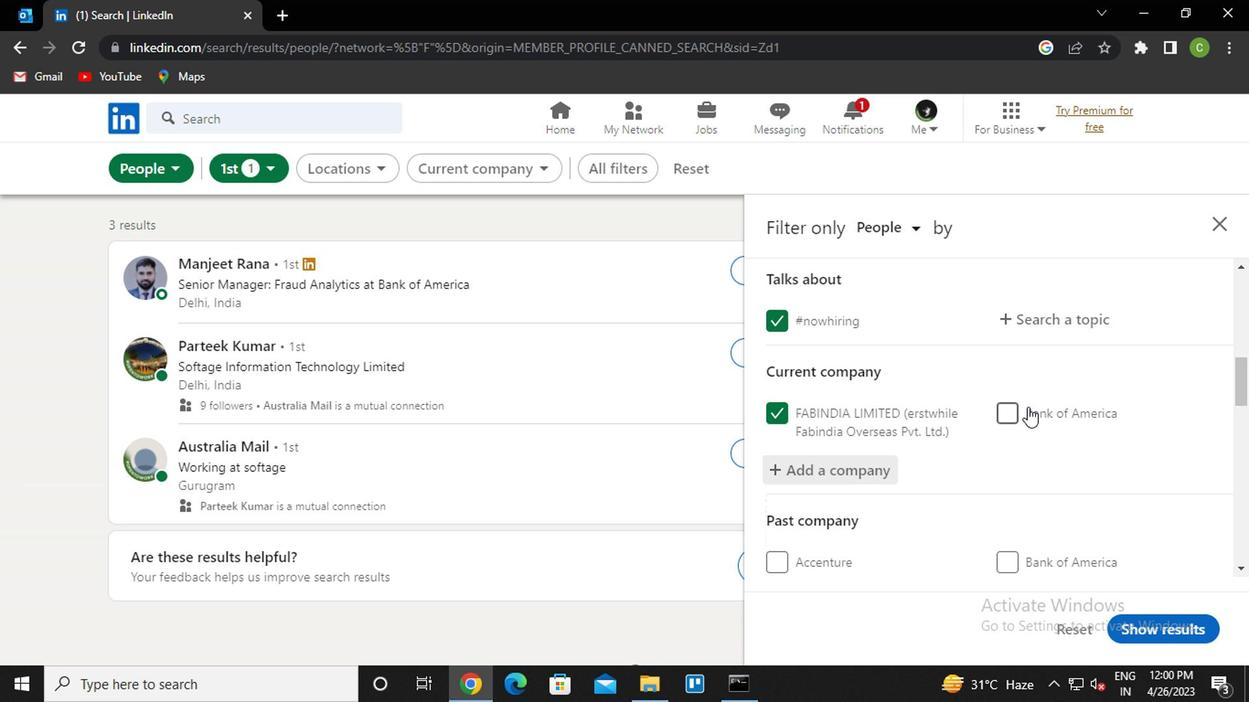 
Action: Mouse scrolled (1024, 405) with delta (0, 0)
Screenshot: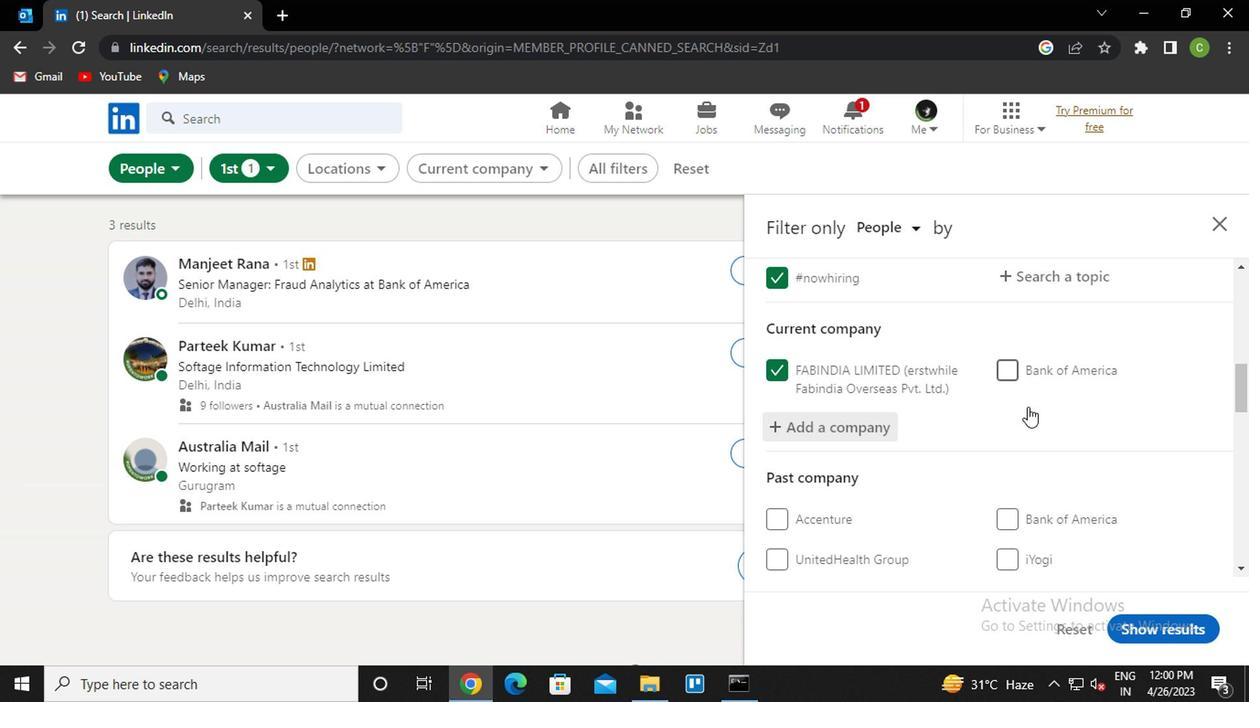 
Action: Mouse moved to (846, 515)
Screenshot: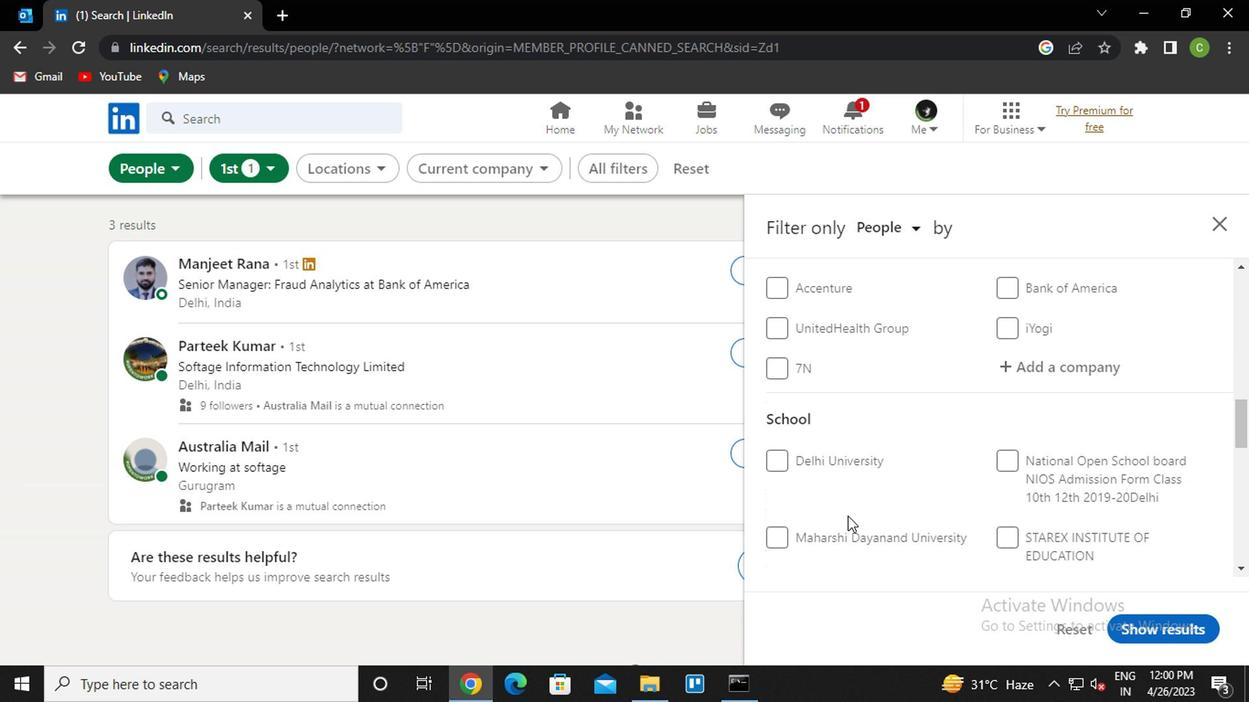 
Action: Mouse scrolled (846, 514) with delta (0, -1)
Screenshot: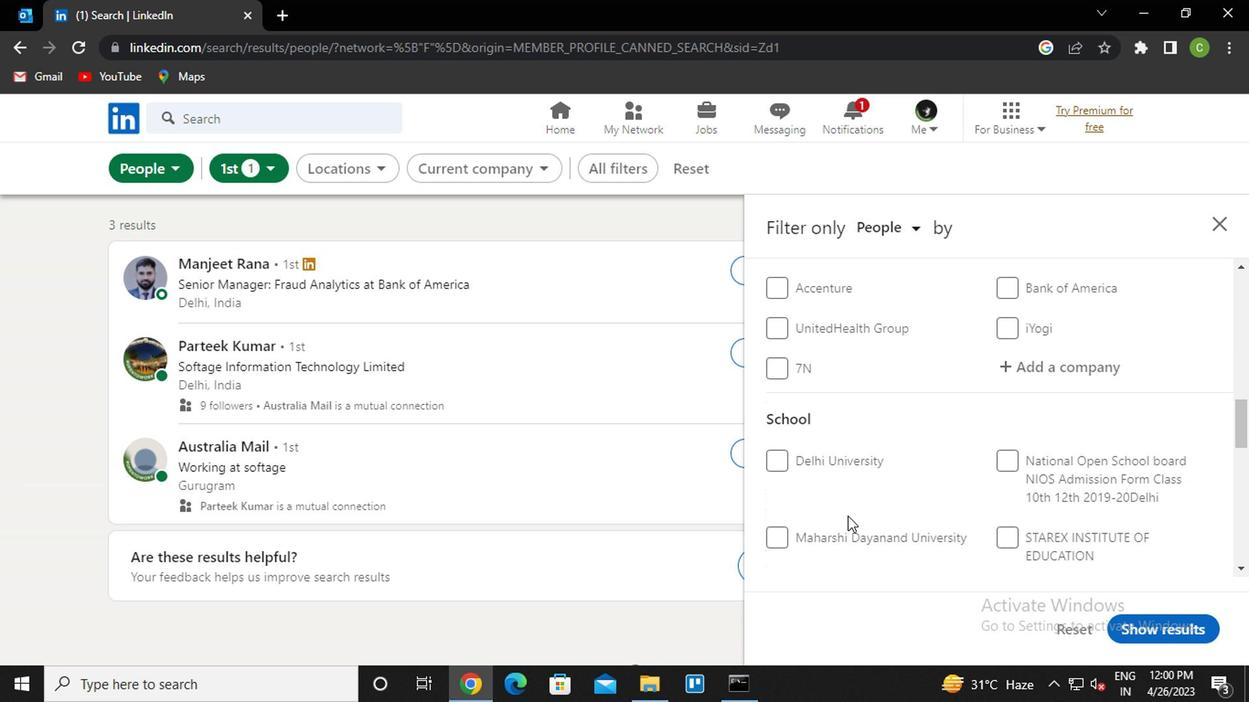 
Action: Mouse moved to (853, 521)
Screenshot: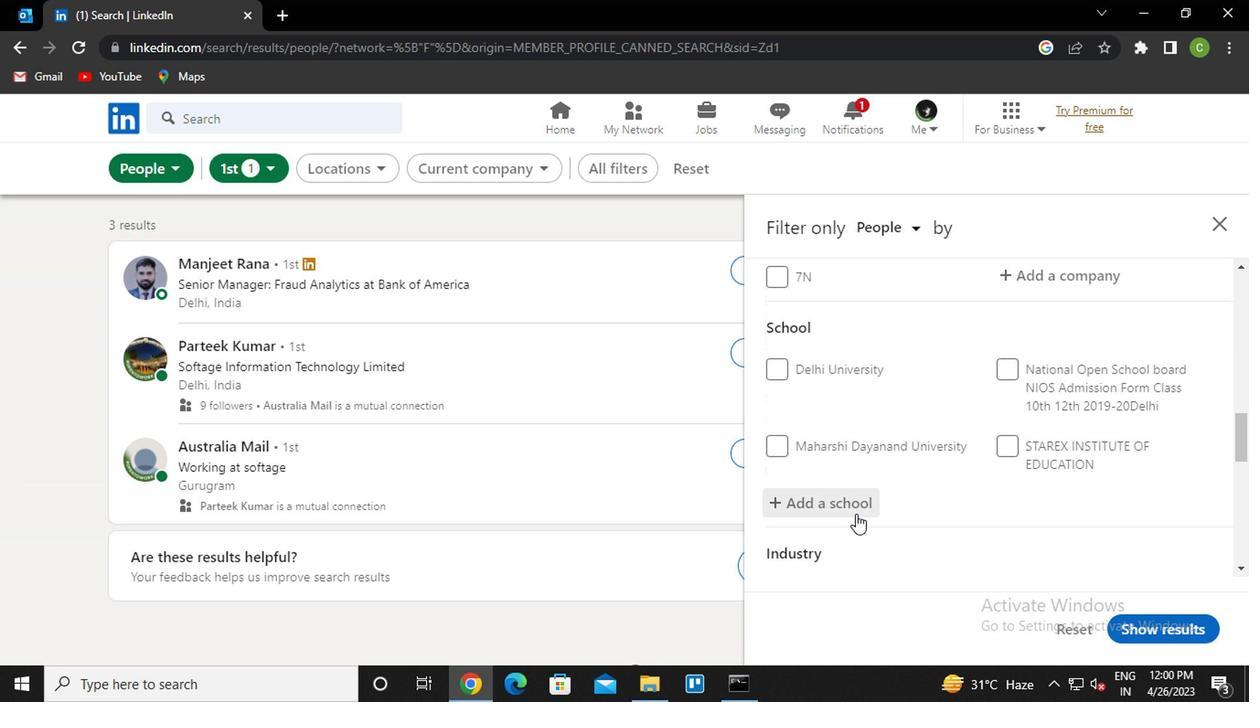 
Action: Mouse scrolled (853, 520) with delta (0, 0)
Screenshot: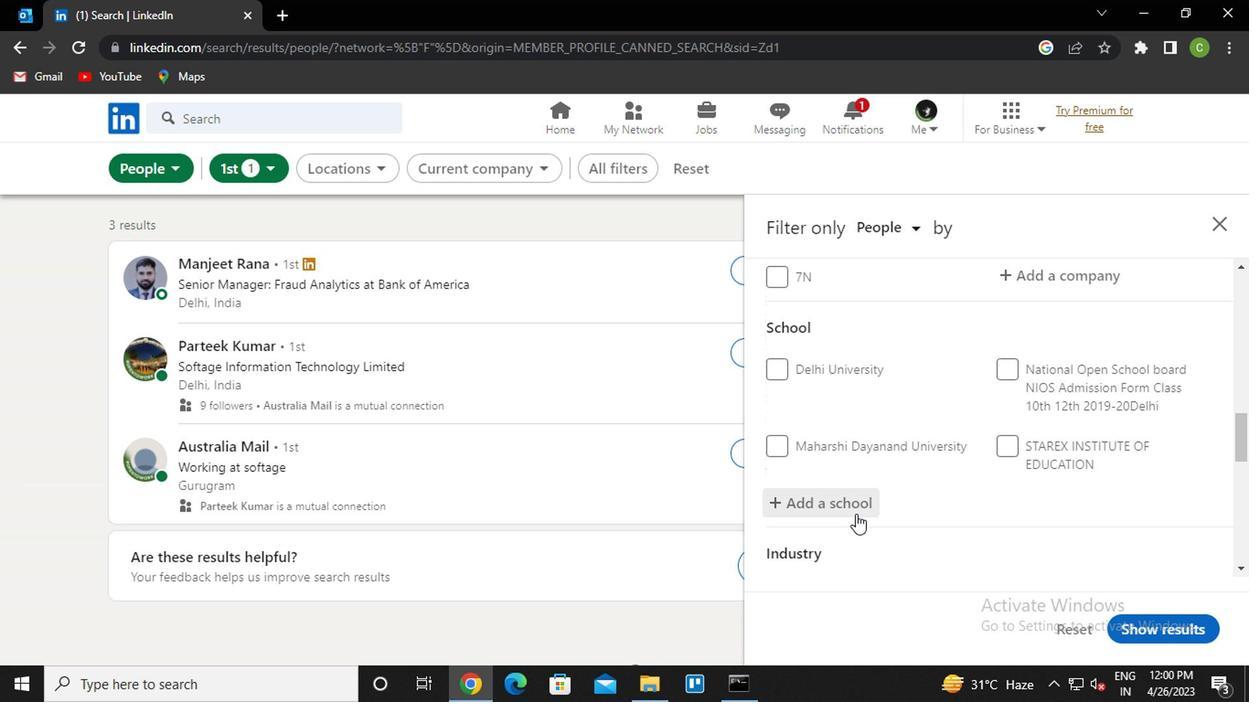 
Action: Mouse moved to (822, 411)
Screenshot: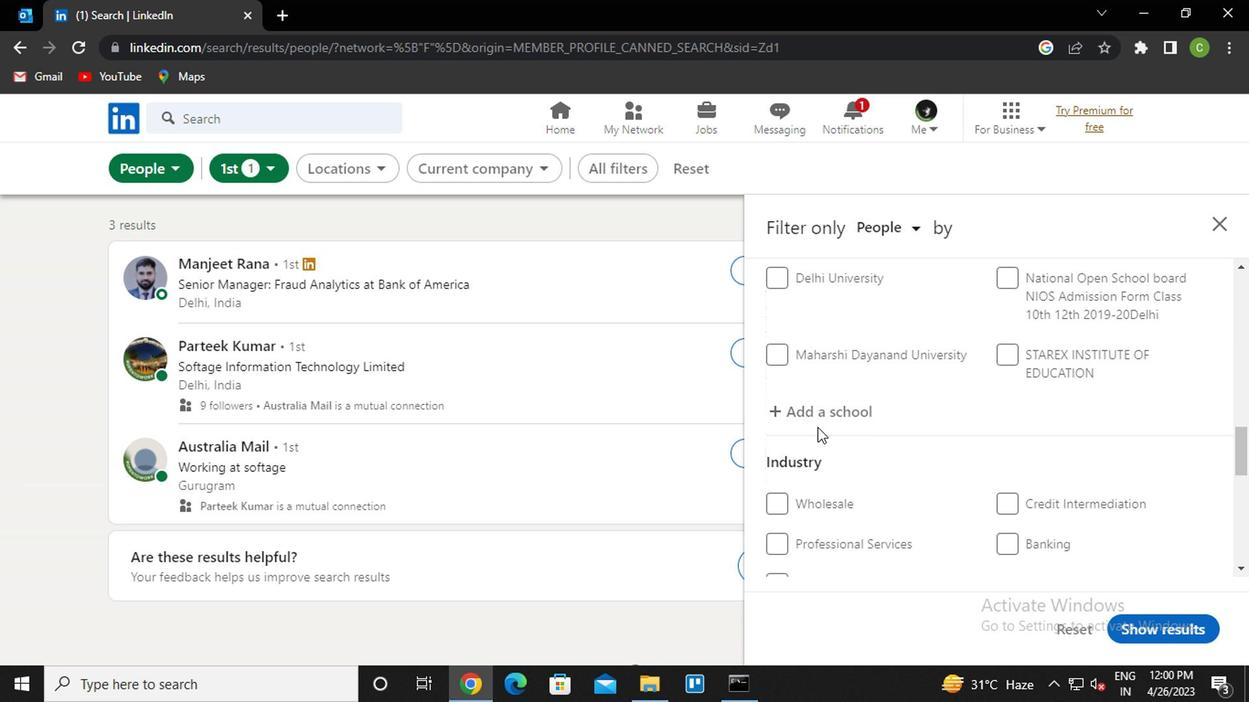 
Action: Mouse pressed left at (822, 411)
Screenshot: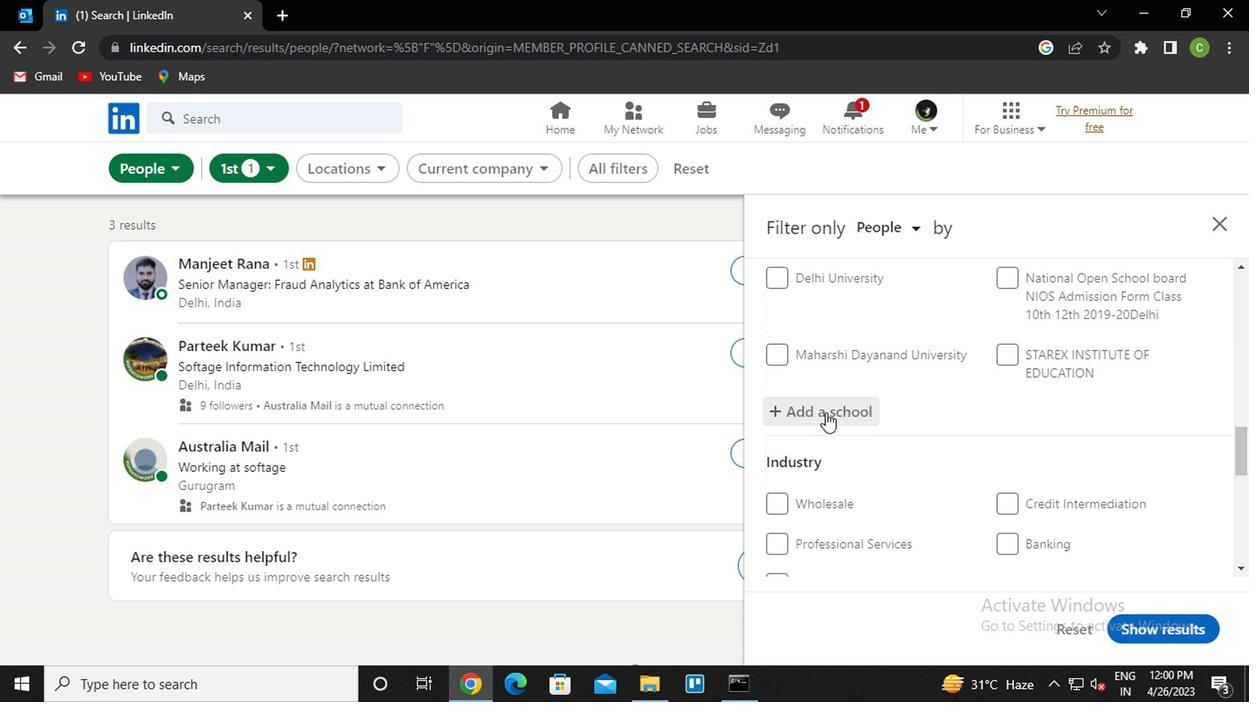 
Action: Key pressed p<Key.caps_lock>rin.<Key.space><Key.caps_lock>l<Key.down><Key.enter>
Screenshot: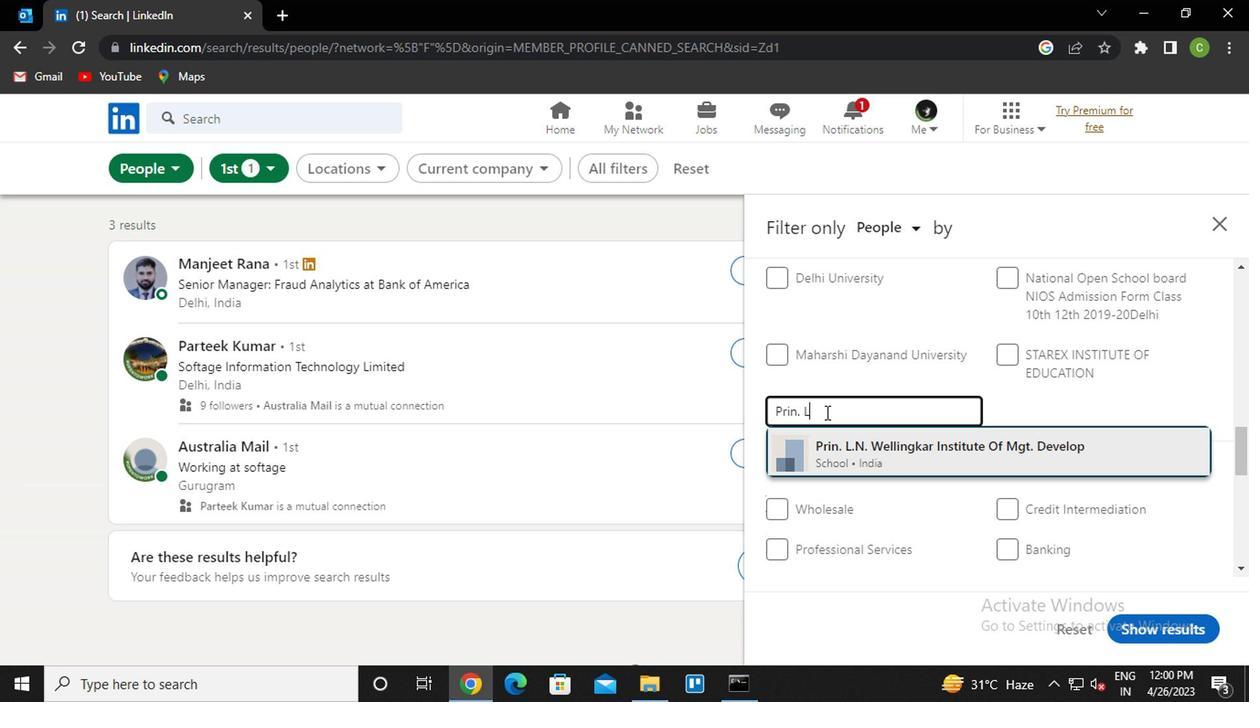 
Action: Mouse moved to (868, 380)
Screenshot: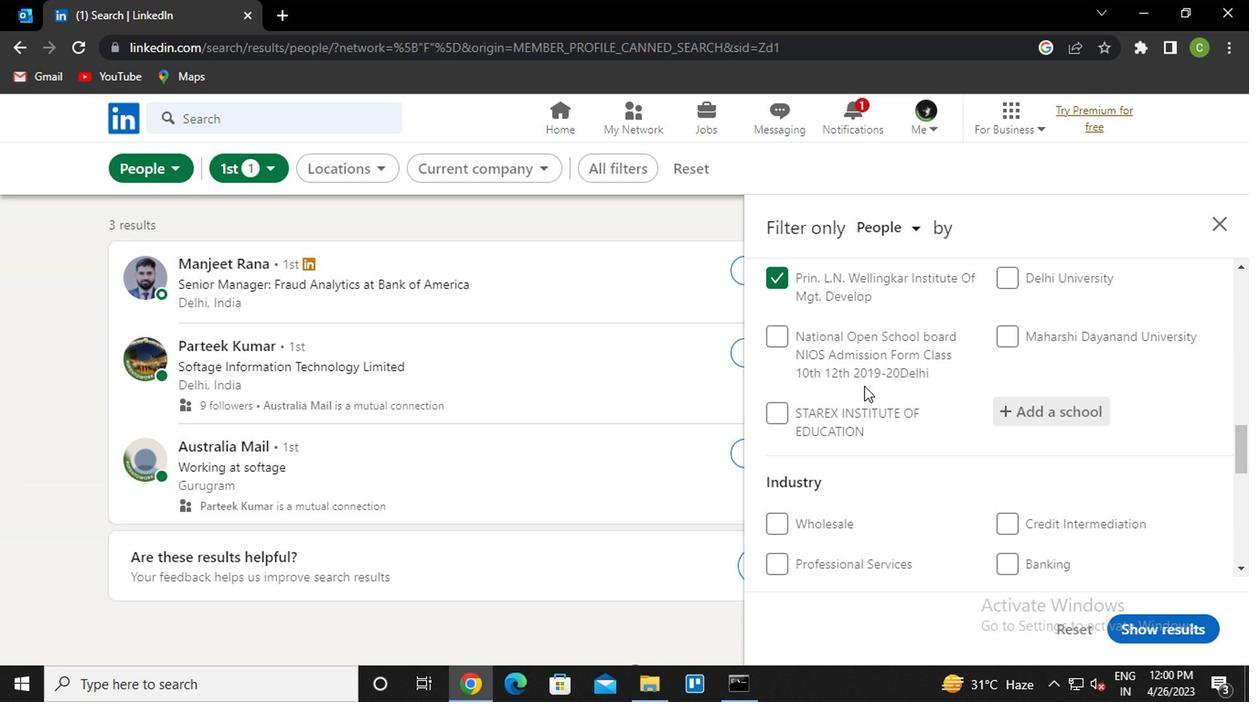 
Action: Mouse scrolled (868, 379) with delta (0, 0)
Screenshot: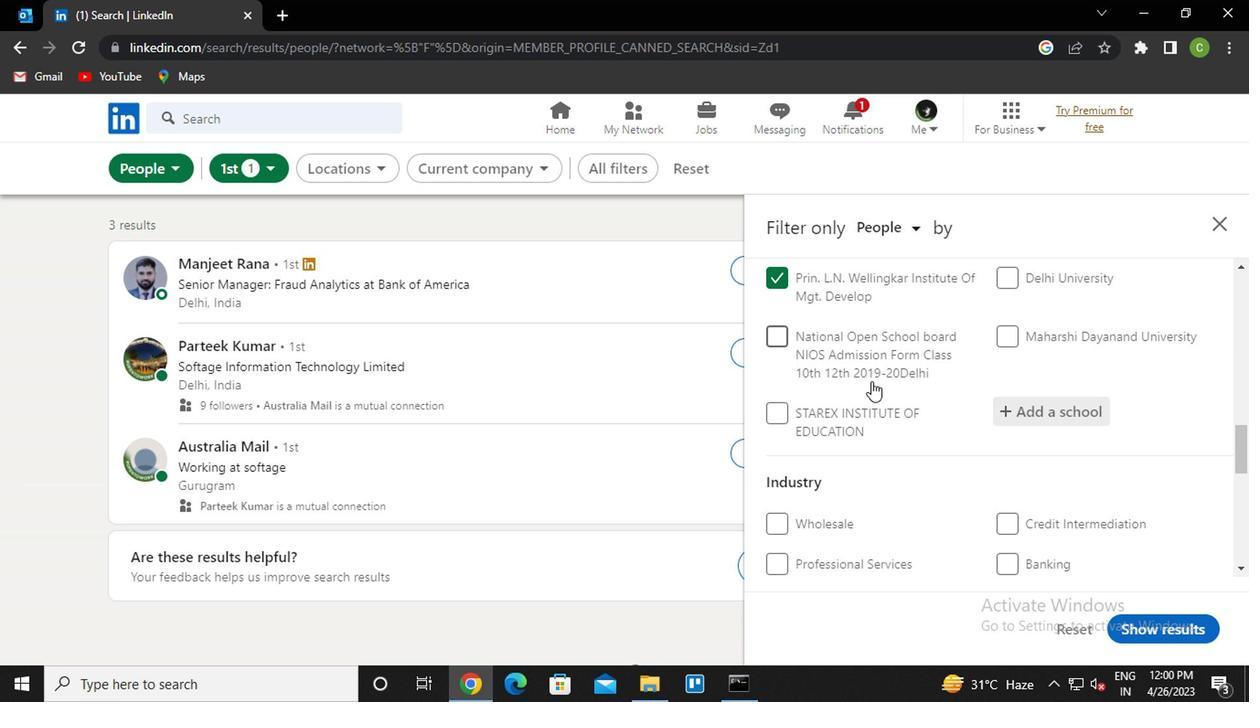 
Action: Mouse moved to (869, 380)
Screenshot: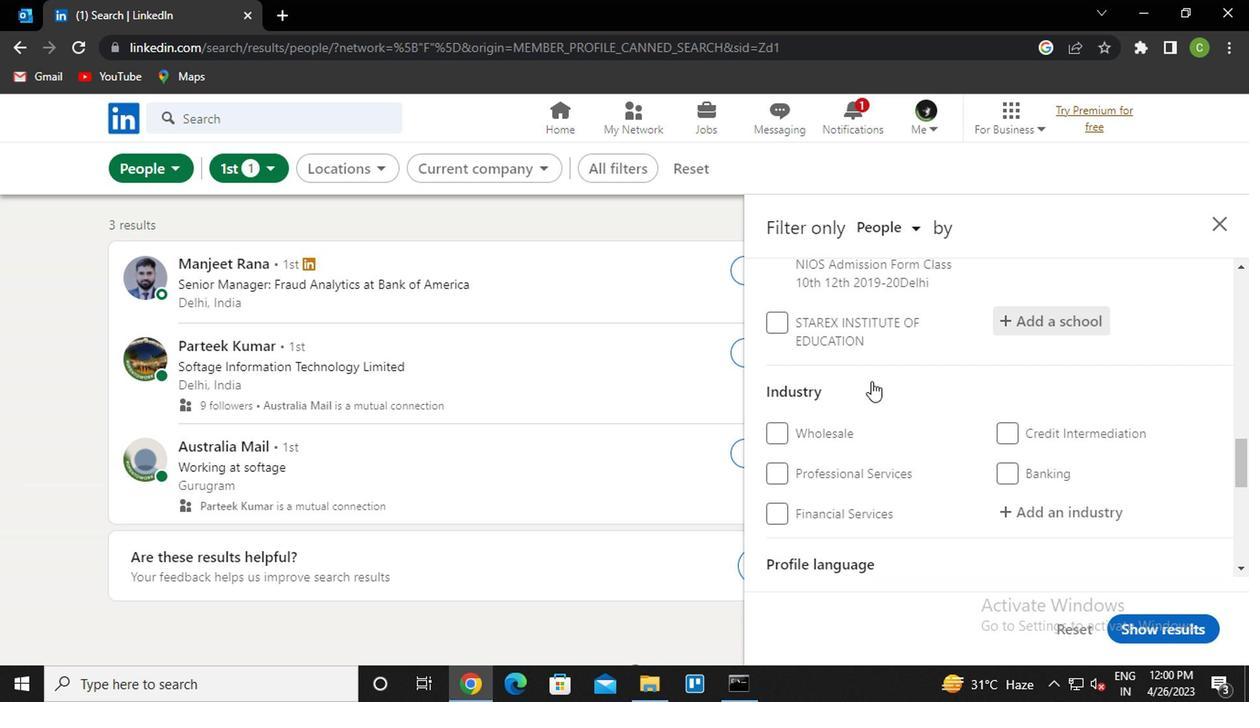 
Action: Mouse scrolled (869, 379) with delta (0, 0)
Screenshot: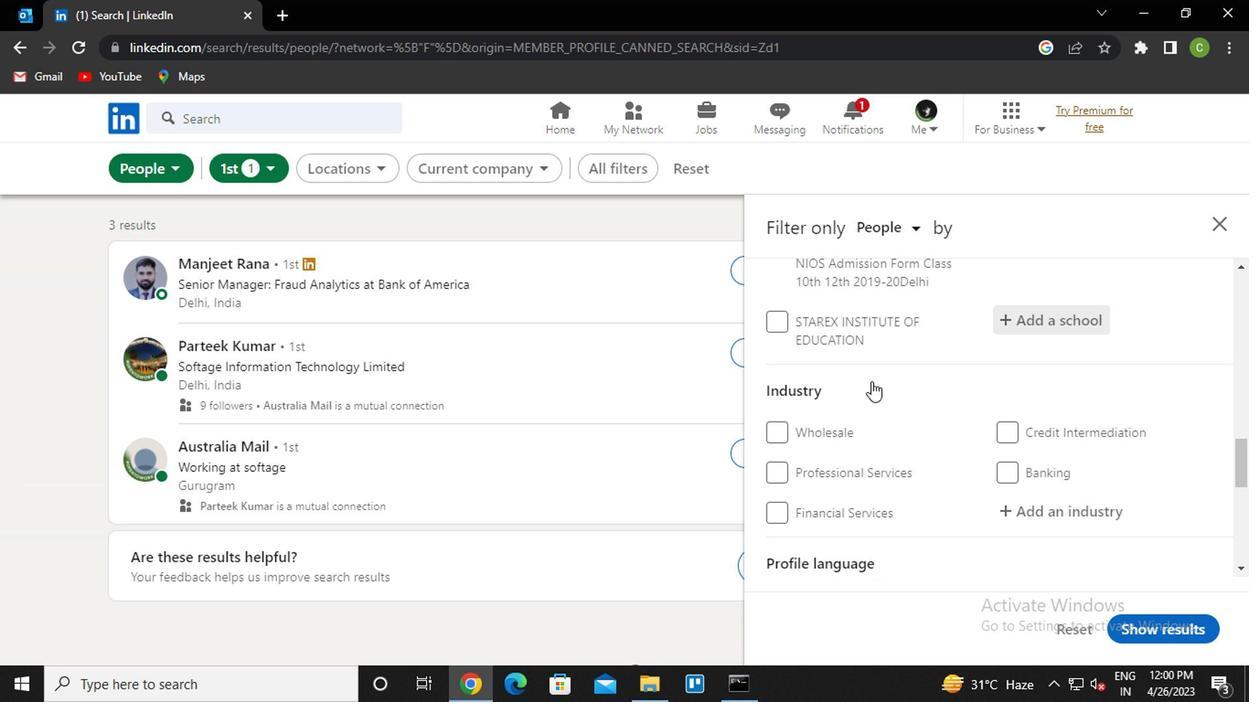 
Action: Mouse moved to (1074, 426)
Screenshot: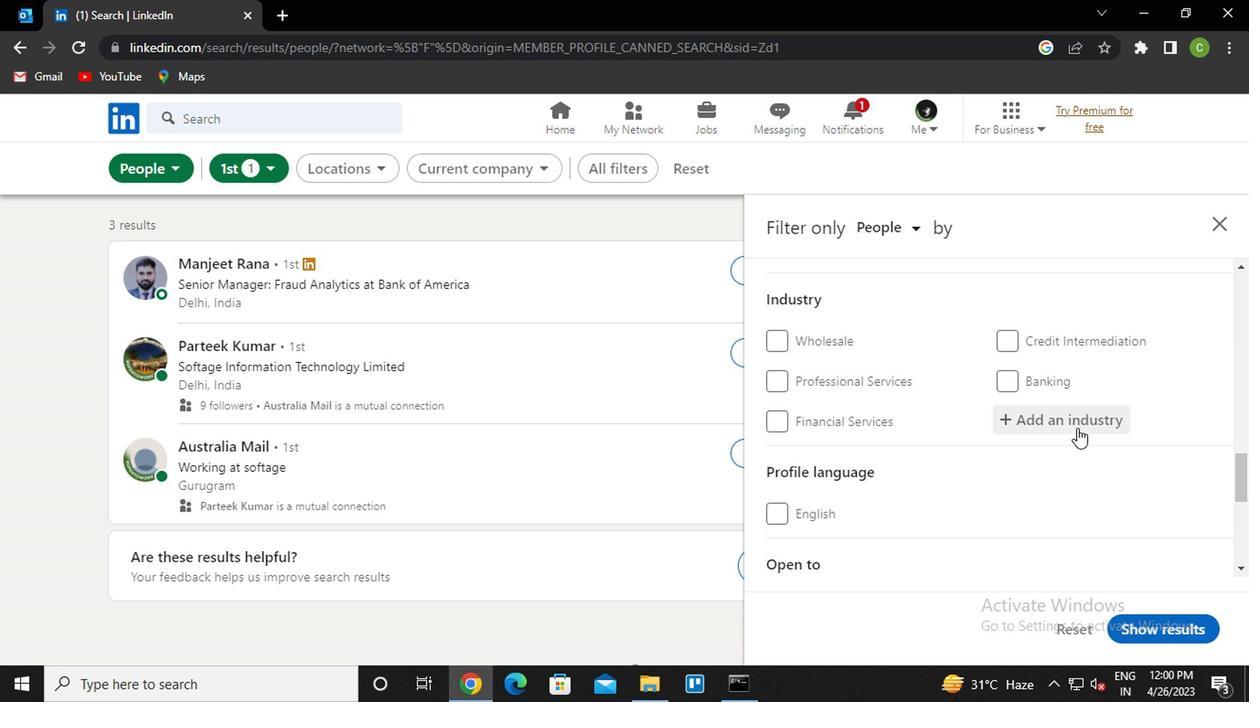 
Action: Mouse pressed left at (1074, 426)
Screenshot: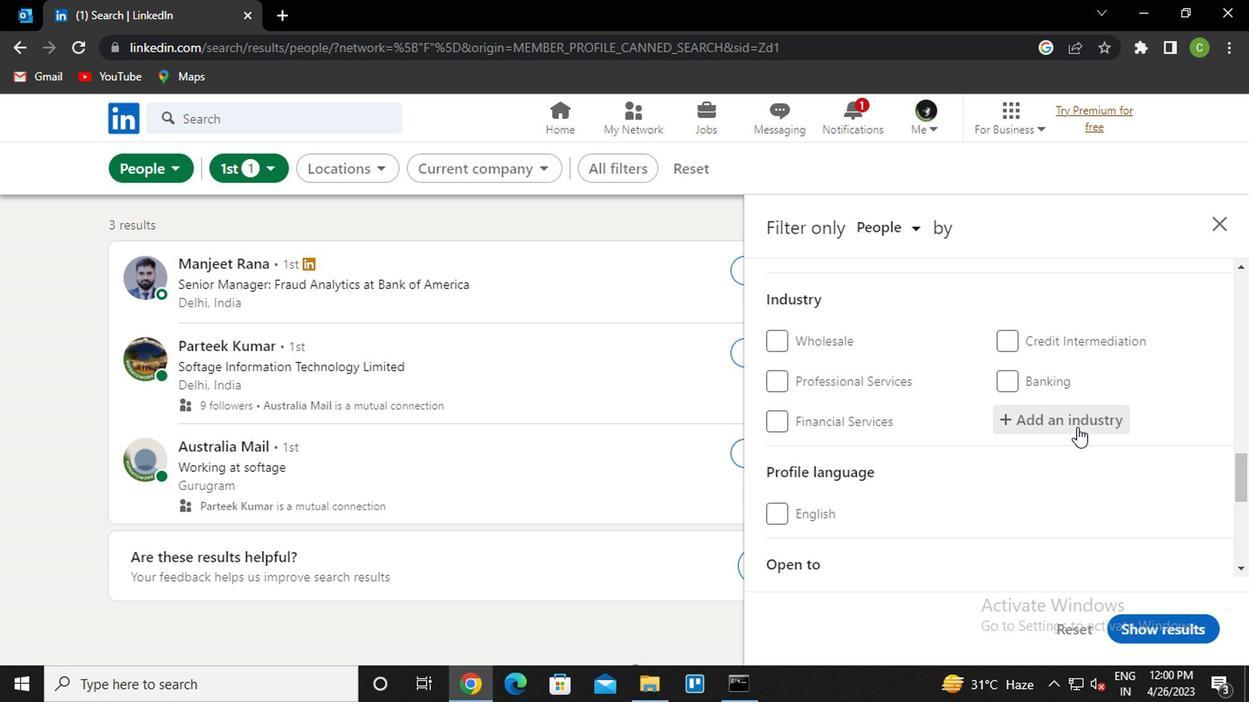 
Action: Key pressed <Key.caps_lock><Key.caps_lock>a<Key.caps_lock>nimation<Key.down><Key.enter>
Screenshot: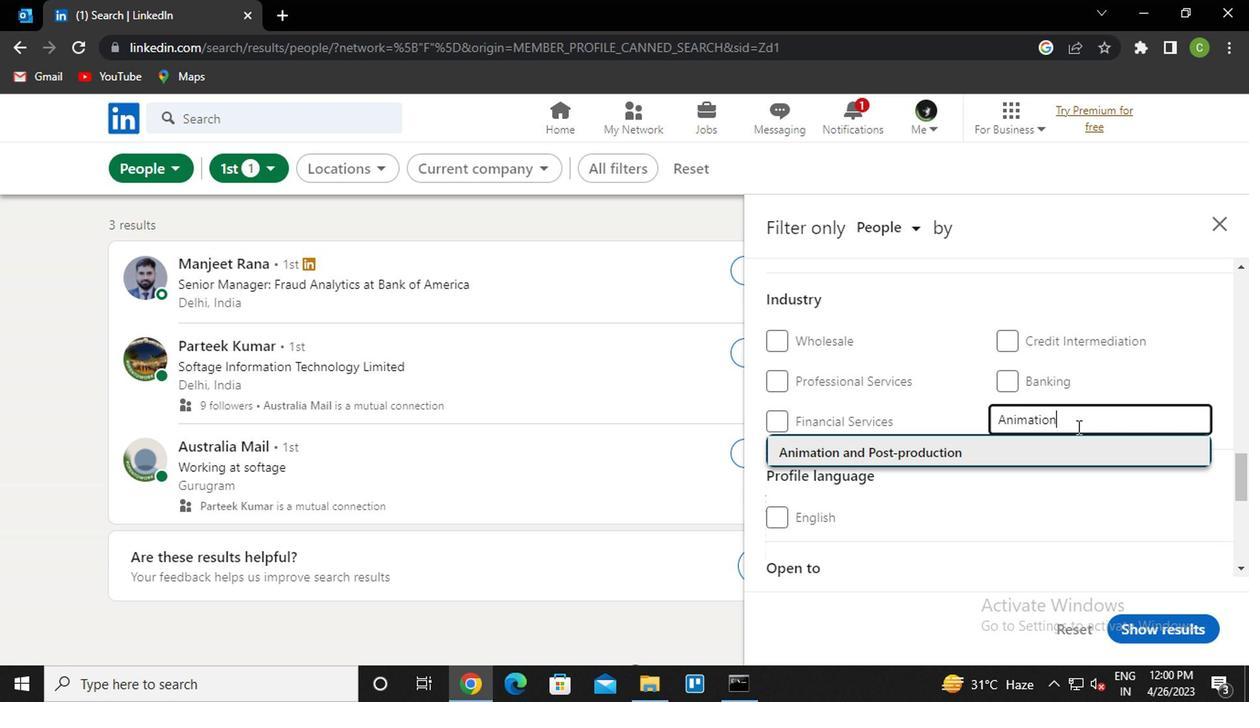 
Action: Mouse moved to (1073, 426)
Screenshot: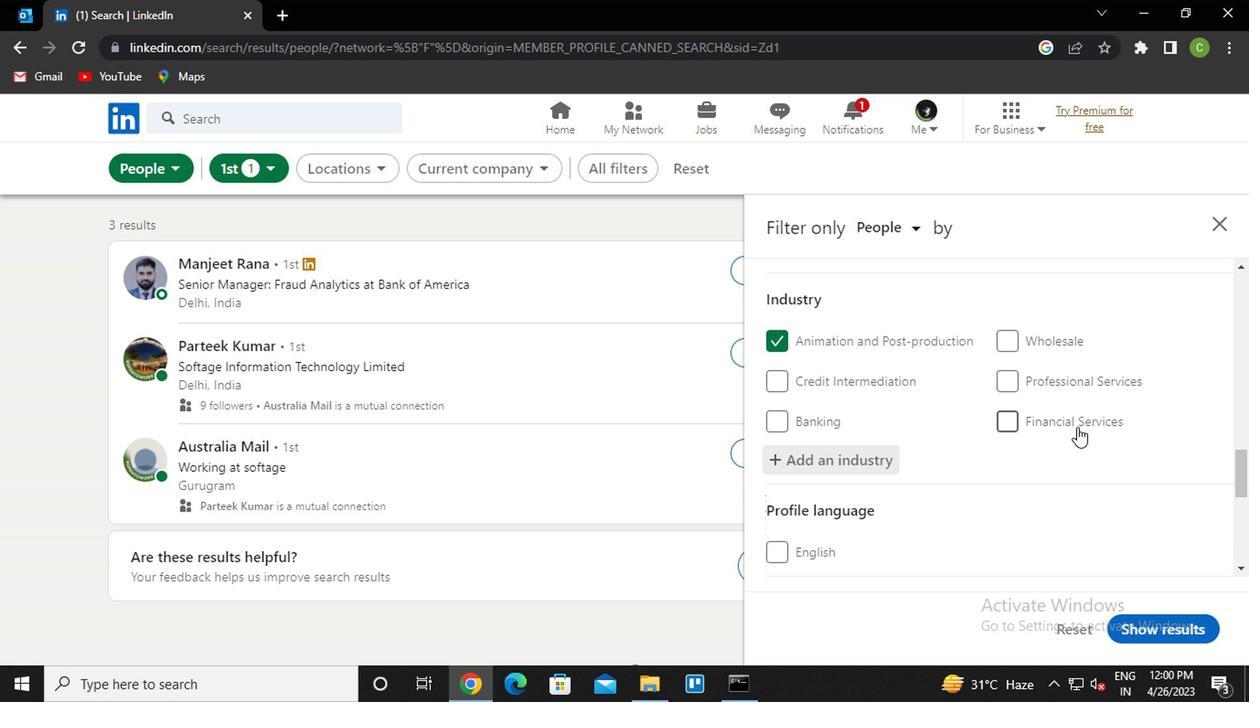 
Action: Mouse scrolled (1073, 424) with delta (0, -1)
Screenshot: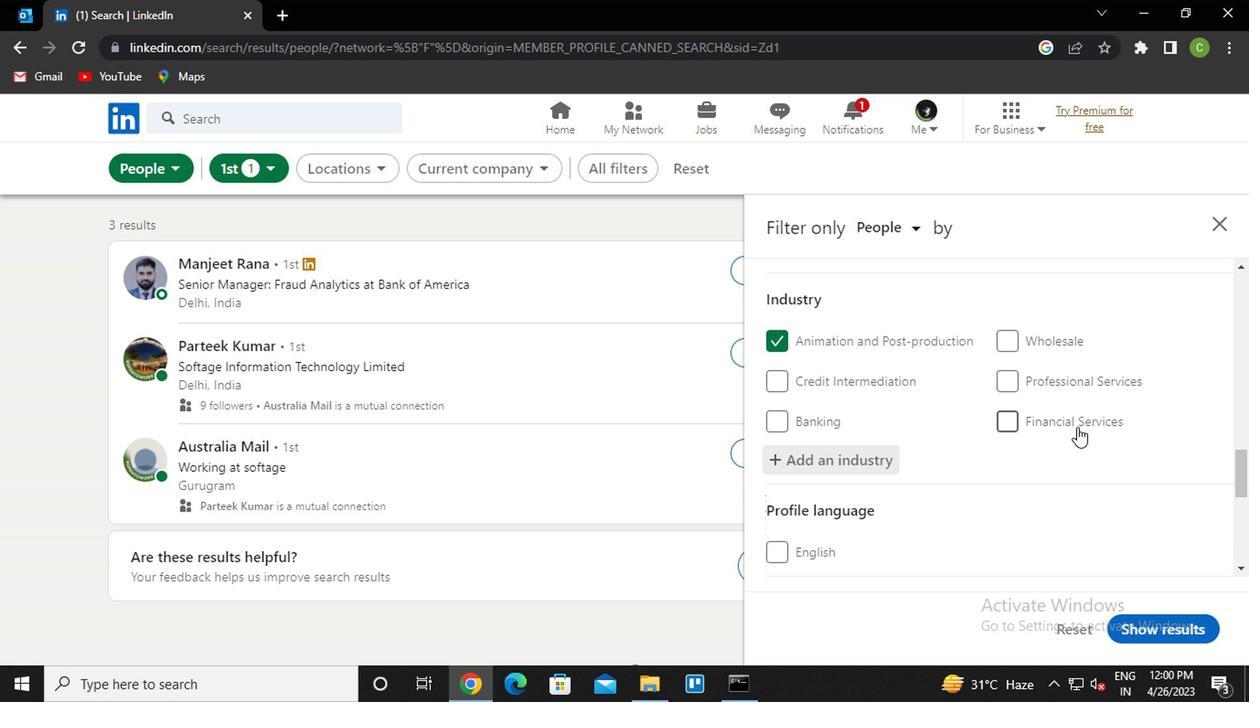 
Action: Mouse moved to (1068, 430)
Screenshot: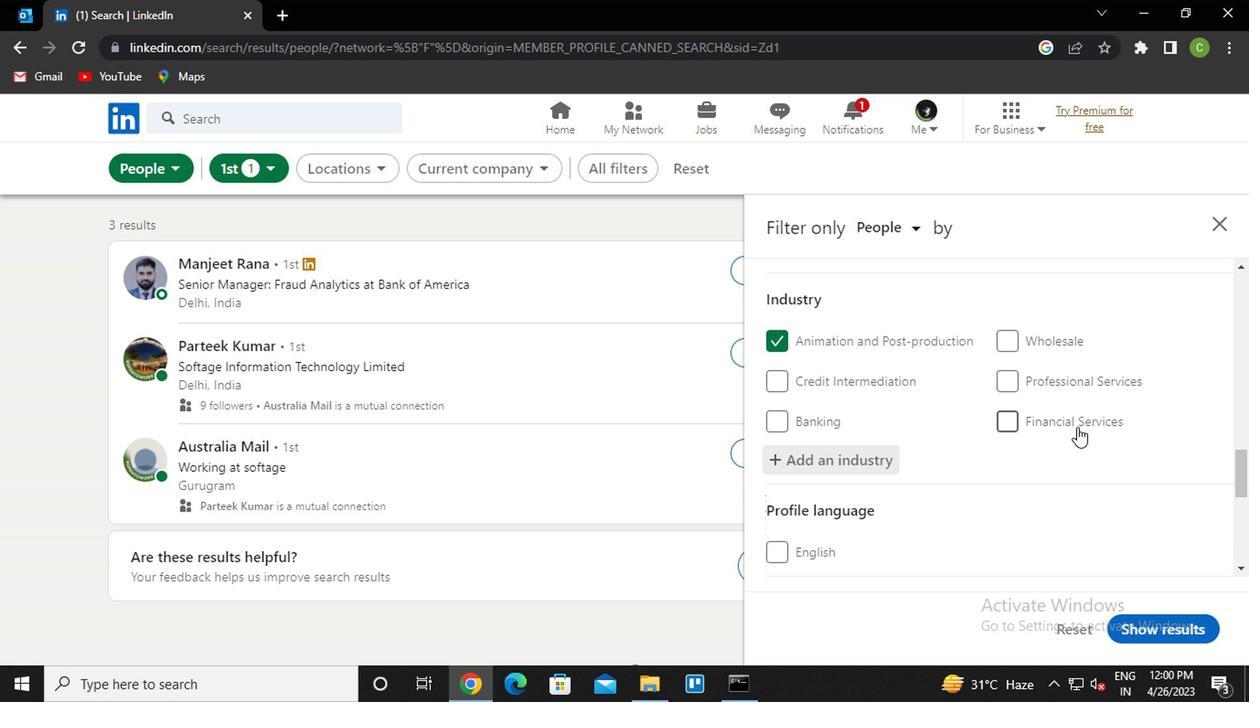 
Action: Mouse scrolled (1068, 429) with delta (0, -1)
Screenshot: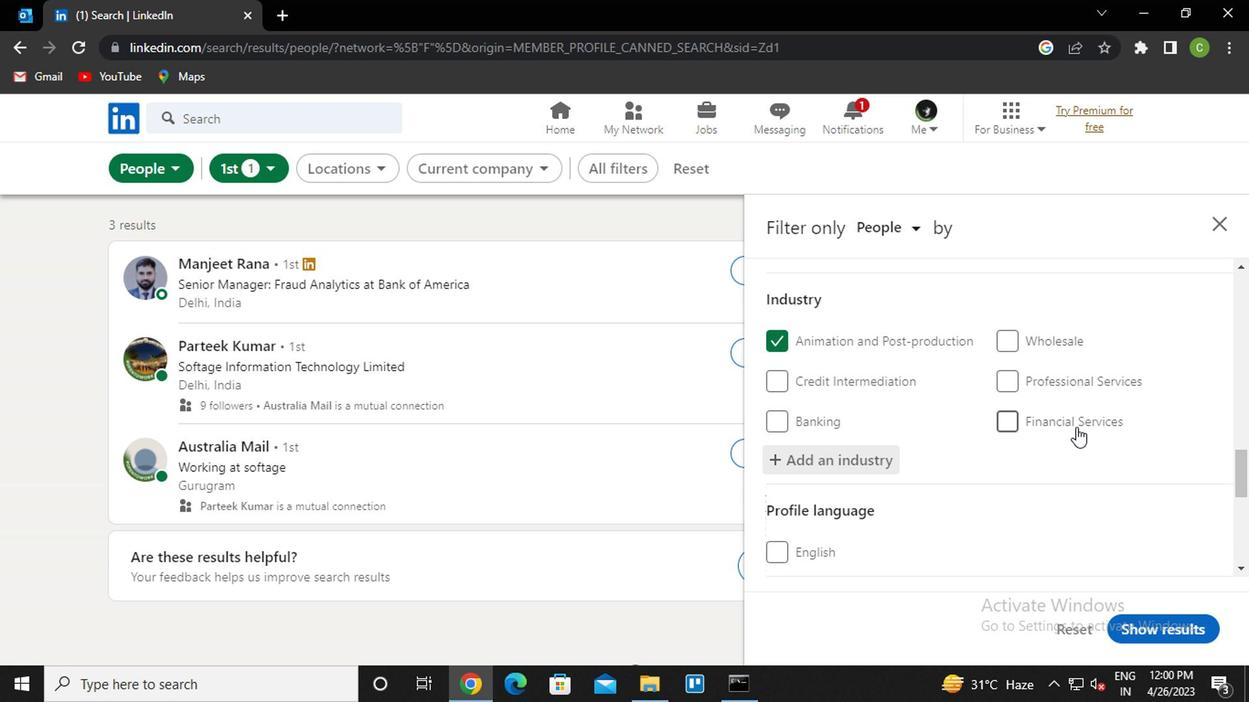 
Action: Mouse moved to (869, 469)
Screenshot: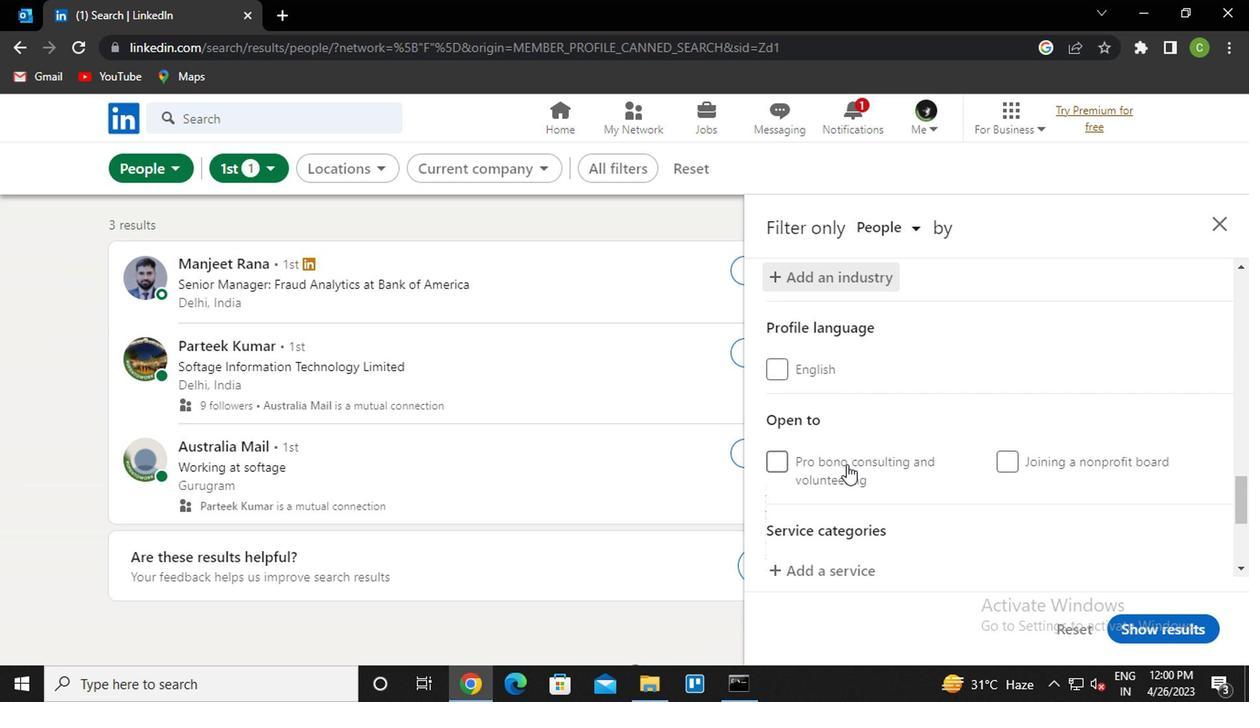 
Action: Mouse scrolled (869, 468) with delta (0, -1)
Screenshot: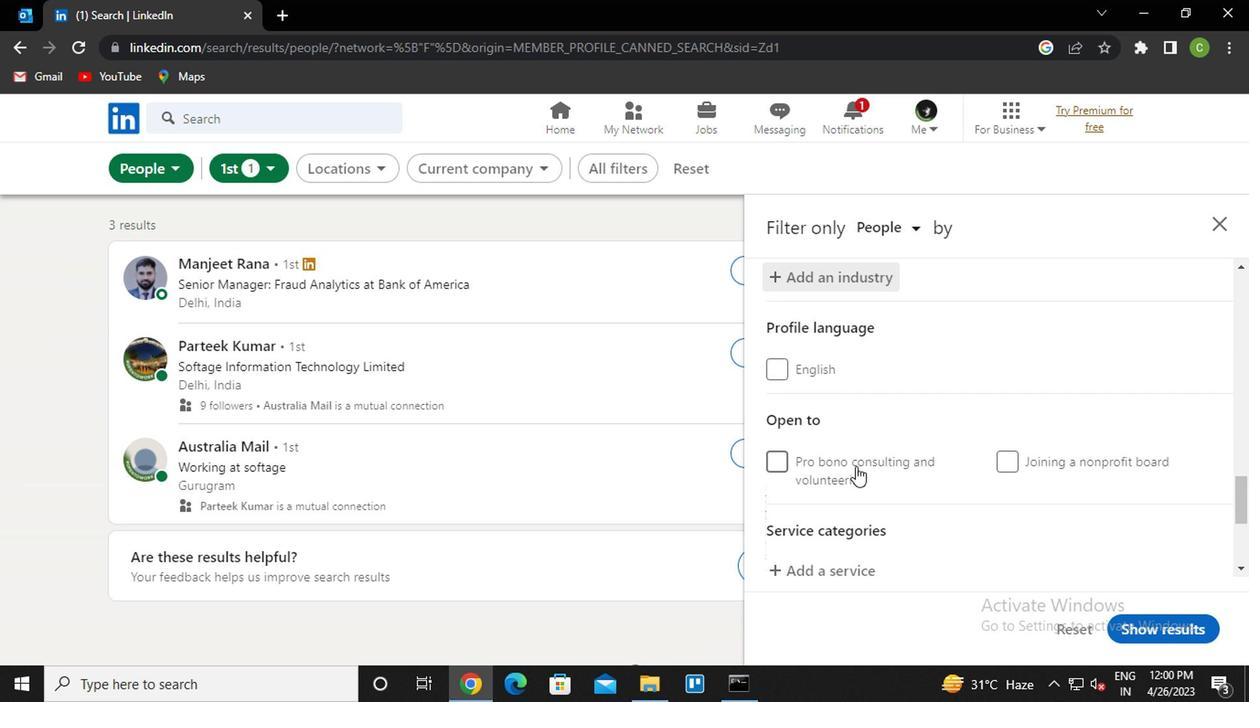 
Action: Mouse scrolled (869, 468) with delta (0, -1)
Screenshot: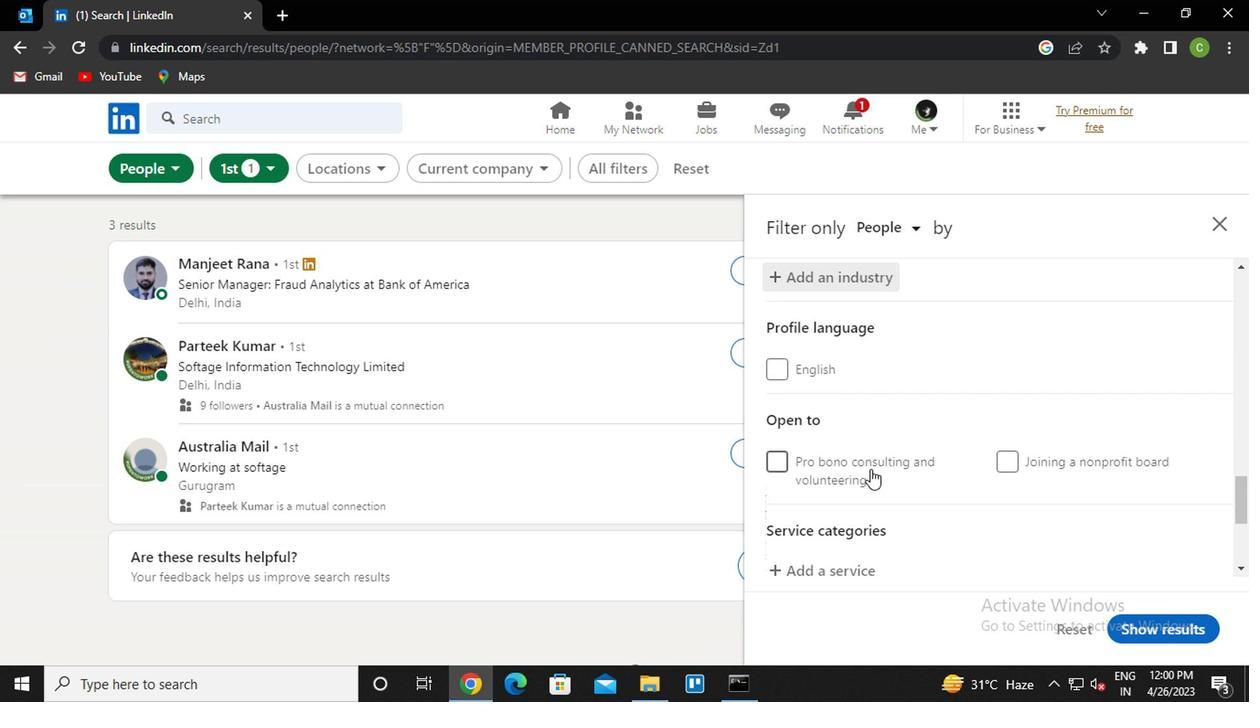 
Action: Mouse moved to (828, 384)
Screenshot: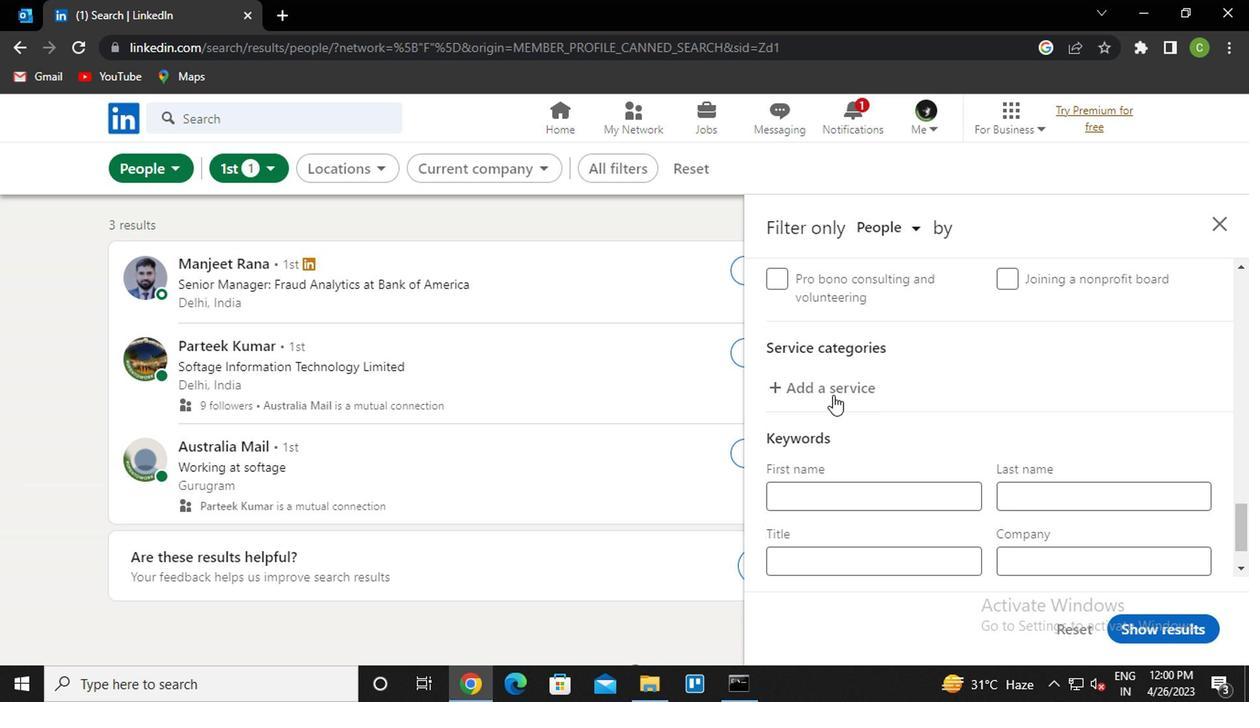
Action: Mouse pressed left at (828, 384)
Screenshot: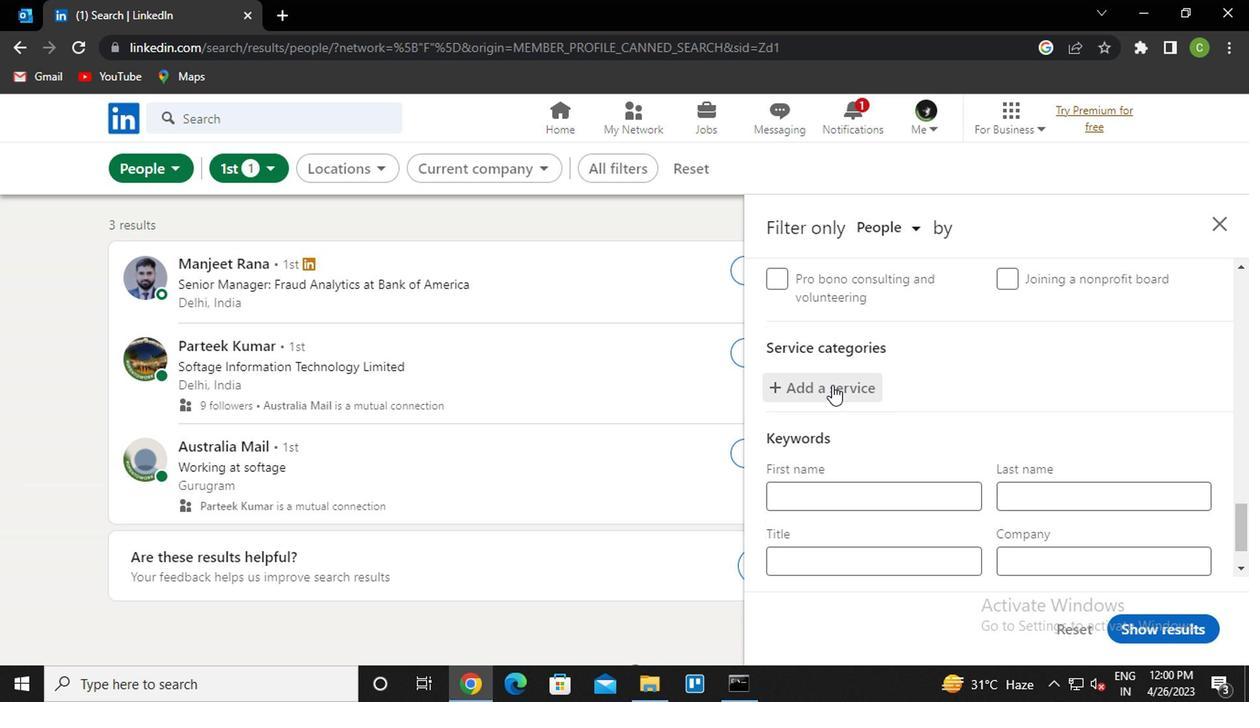 
Action: Mouse moved to (828, 384)
Screenshot: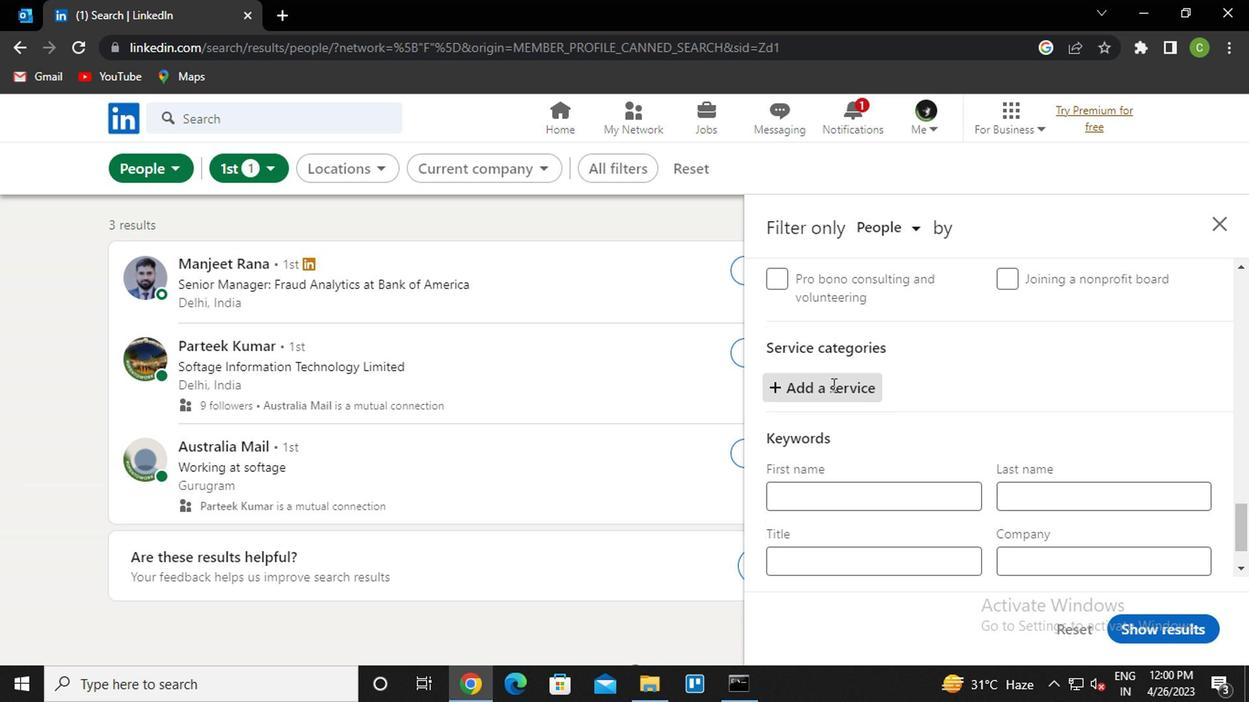 
Action: Key pressed <Key.caps_lock>t<Key.caps_lock>eam<Key.space><Key.caps_lock>b<Key.caps_lock>uilding<Key.down><Key.enter>
Screenshot: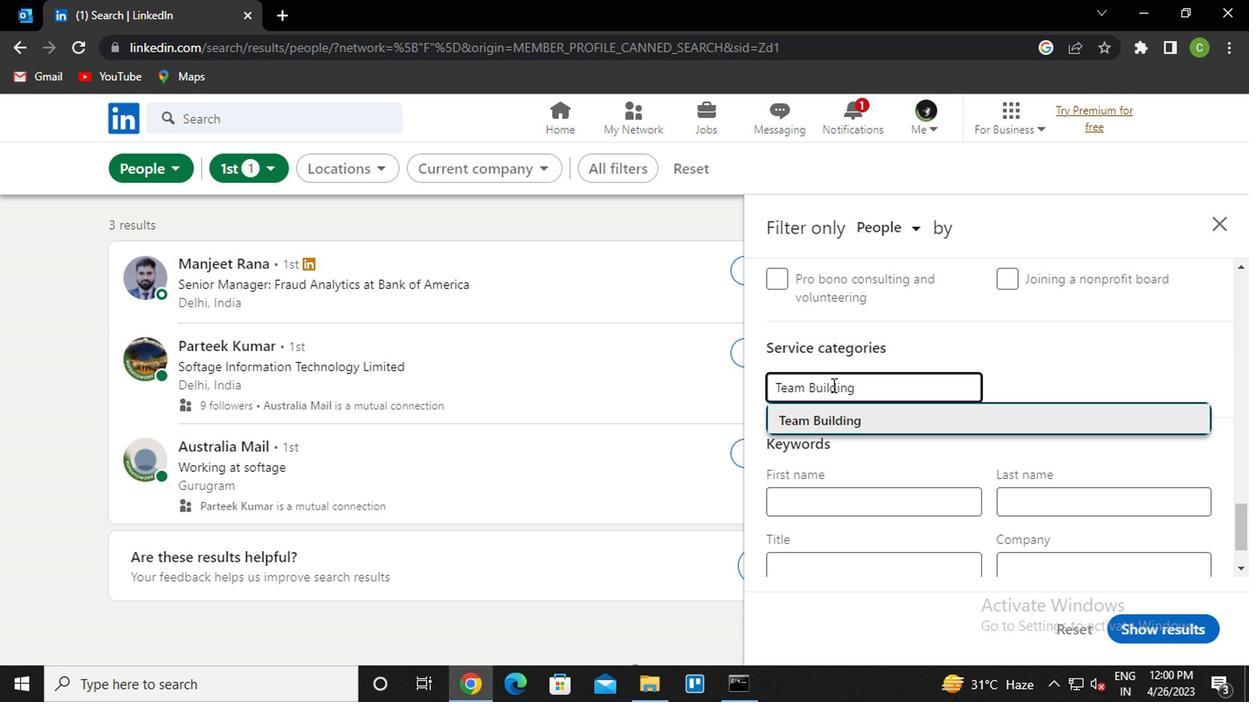 
Action: Mouse moved to (887, 400)
Screenshot: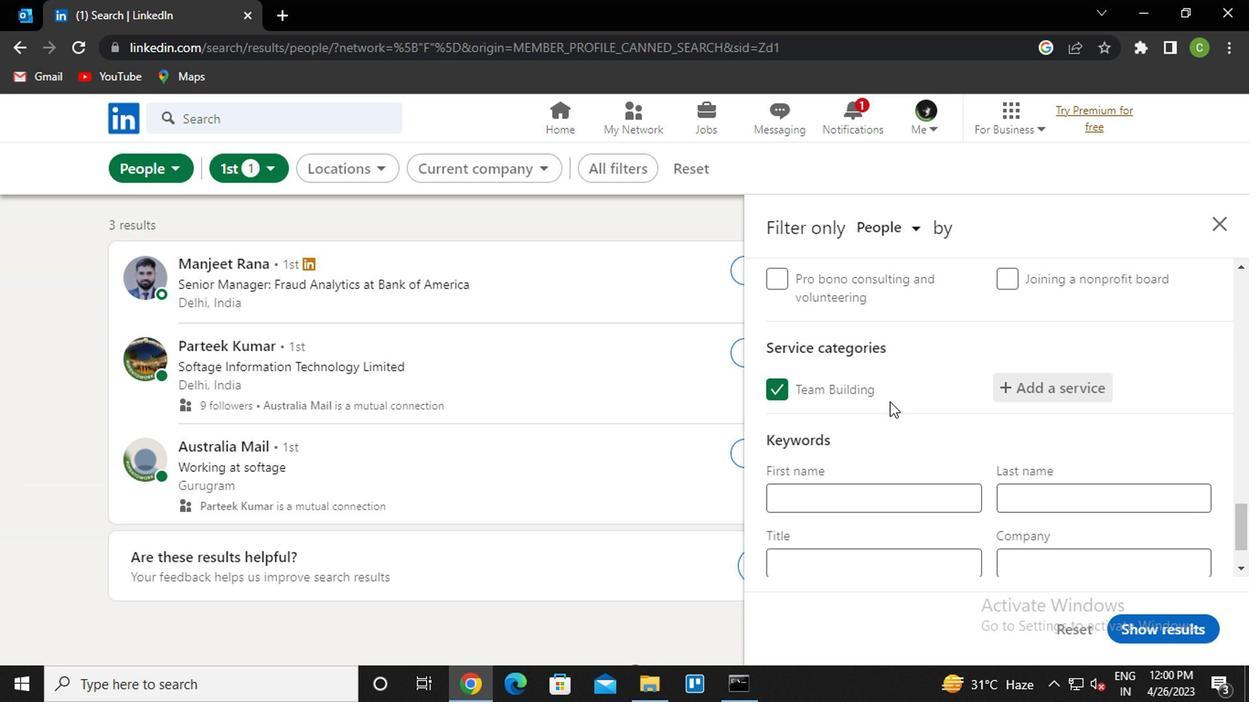
Action: Mouse scrolled (887, 399) with delta (0, -1)
Screenshot: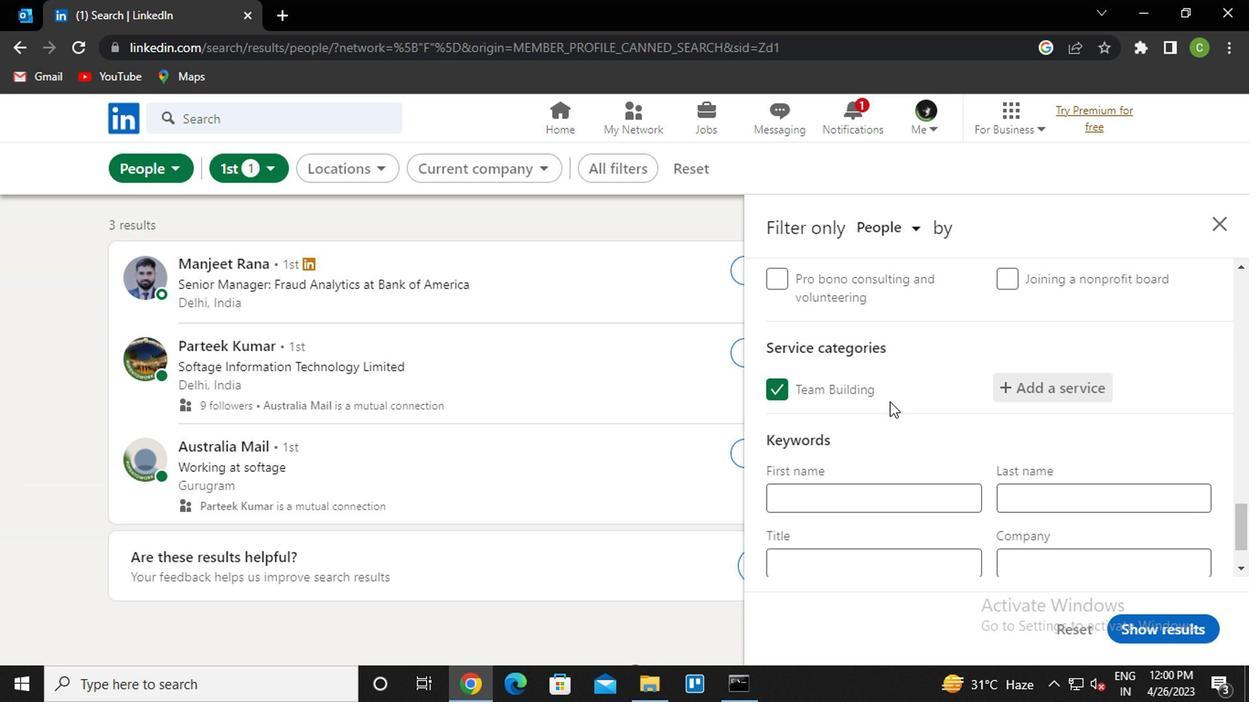 
Action: Mouse moved to (887, 400)
Screenshot: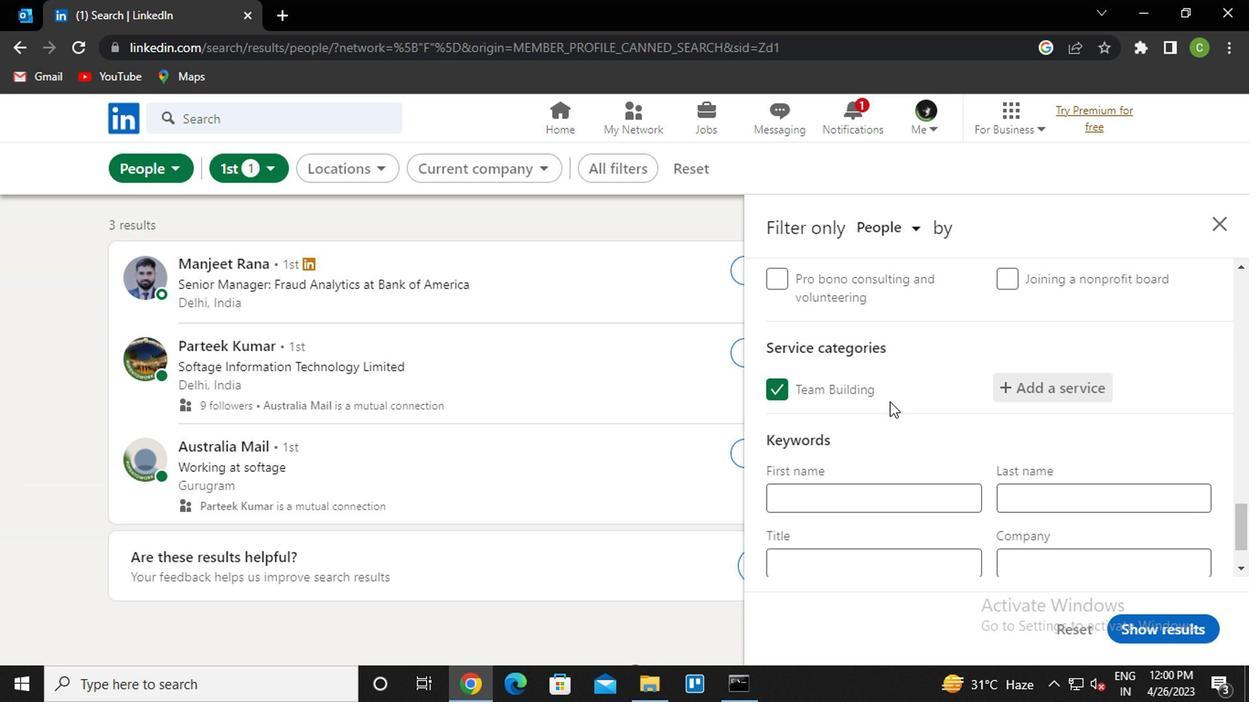 
Action: Mouse scrolled (887, 399) with delta (0, -1)
Screenshot: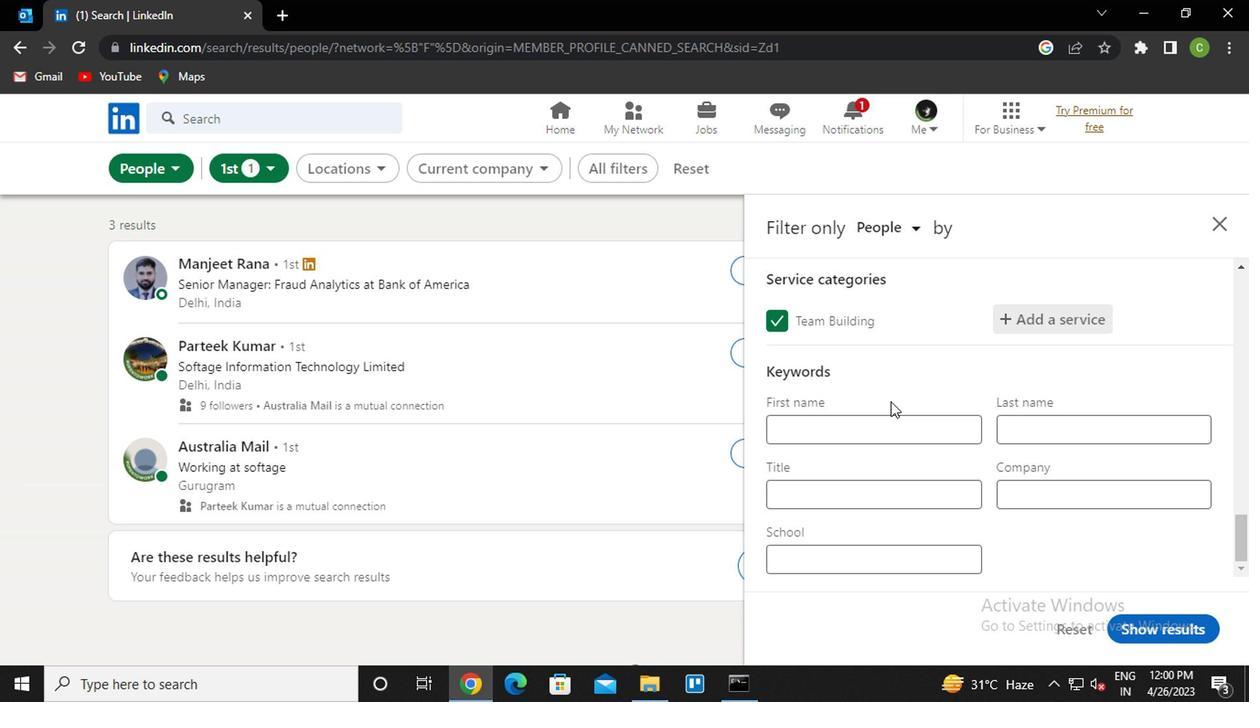 
Action: Mouse moved to (882, 413)
Screenshot: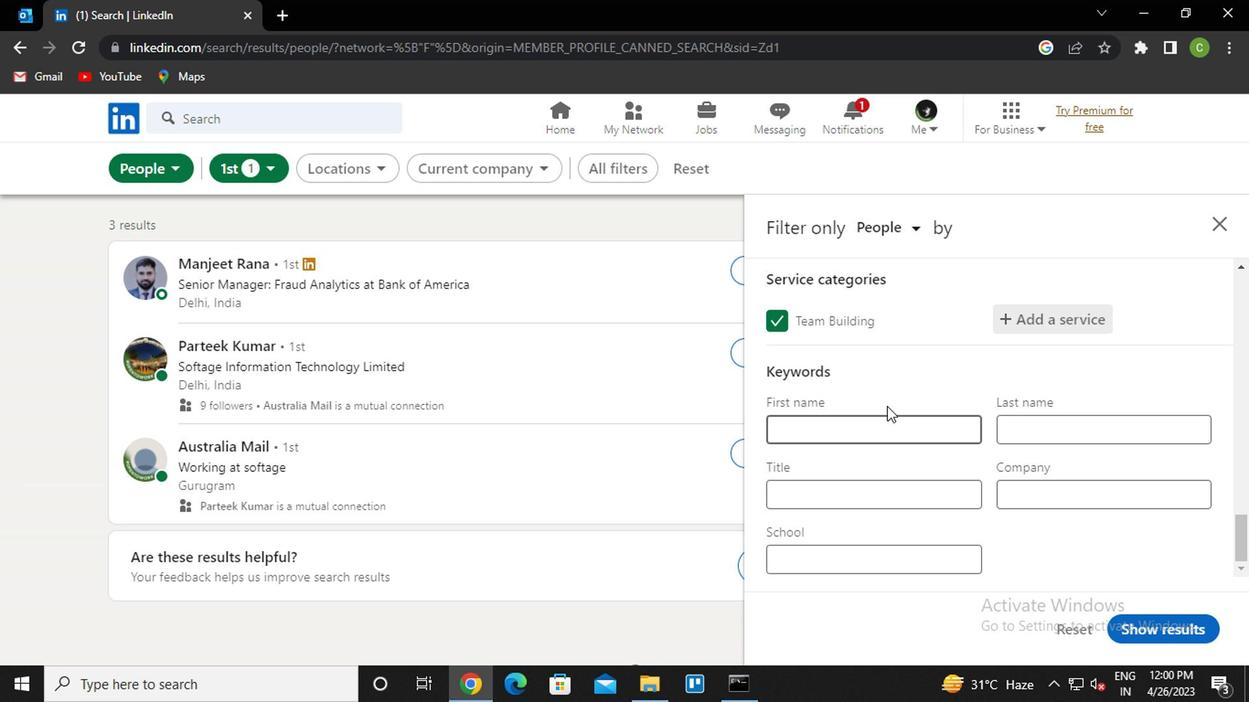 
Action: Mouse scrolled (882, 412) with delta (0, 0)
Screenshot: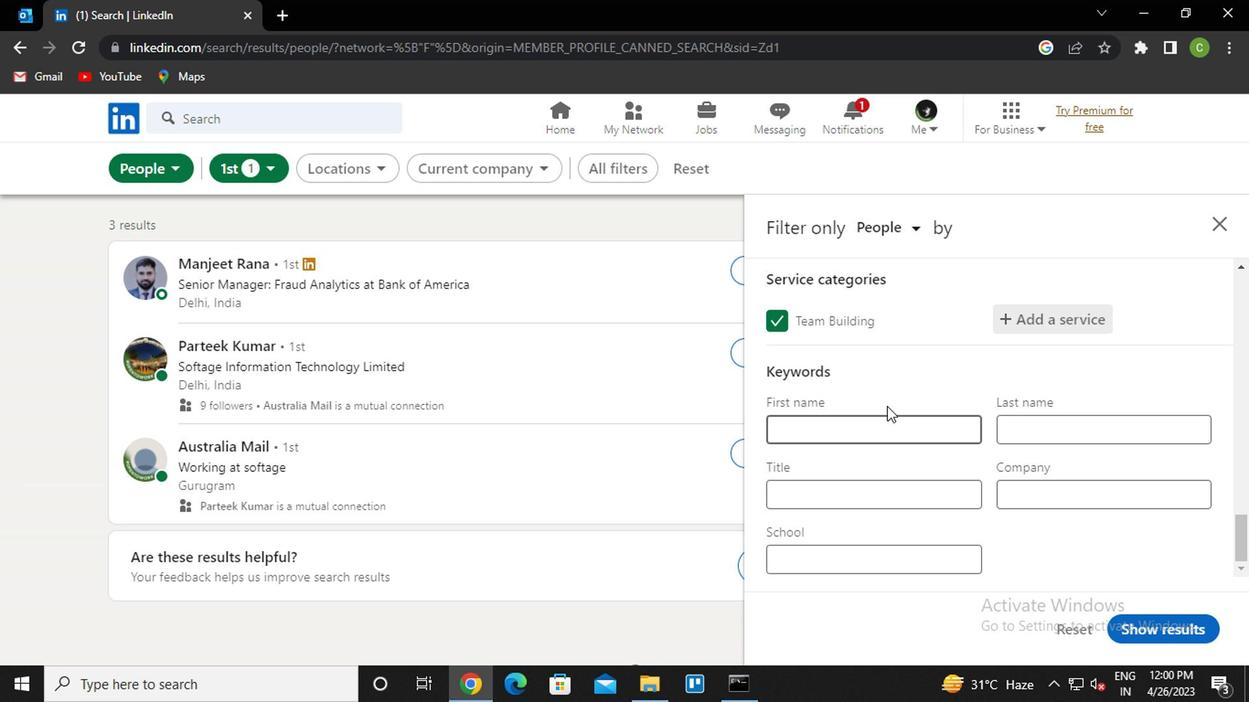
Action: Mouse moved to (881, 415)
Screenshot: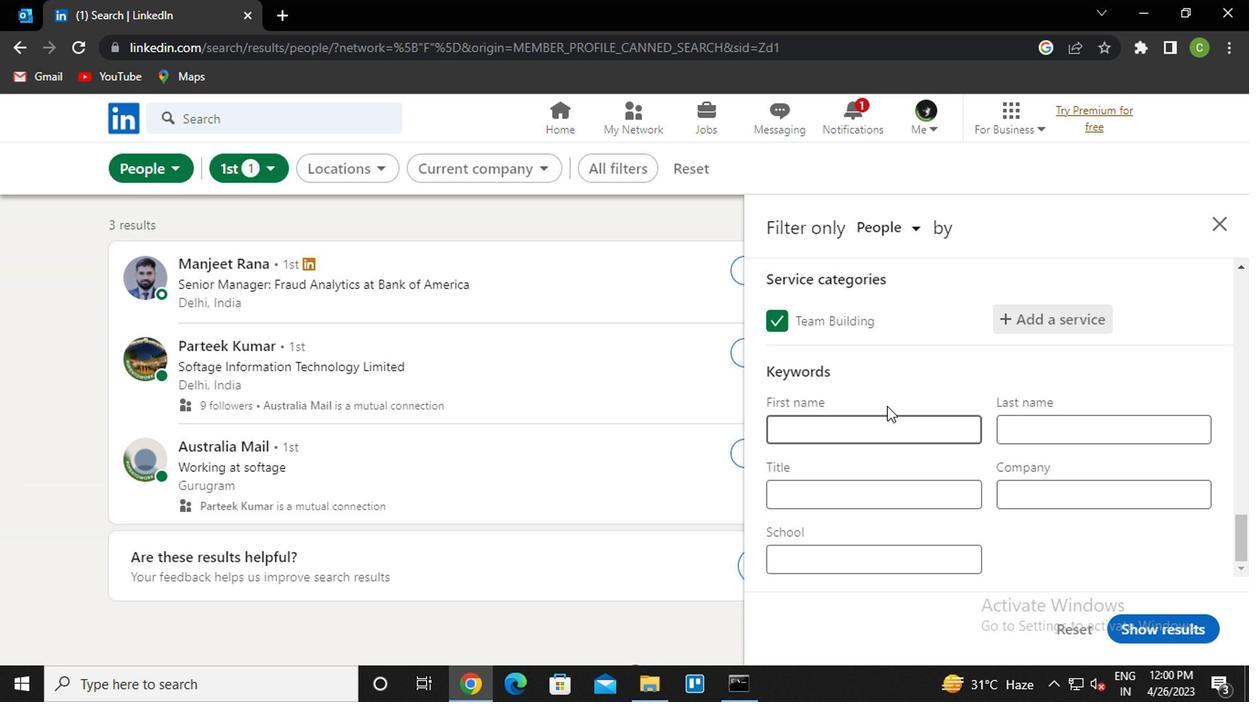 
Action: Mouse scrolled (881, 414) with delta (0, 0)
Screenshot: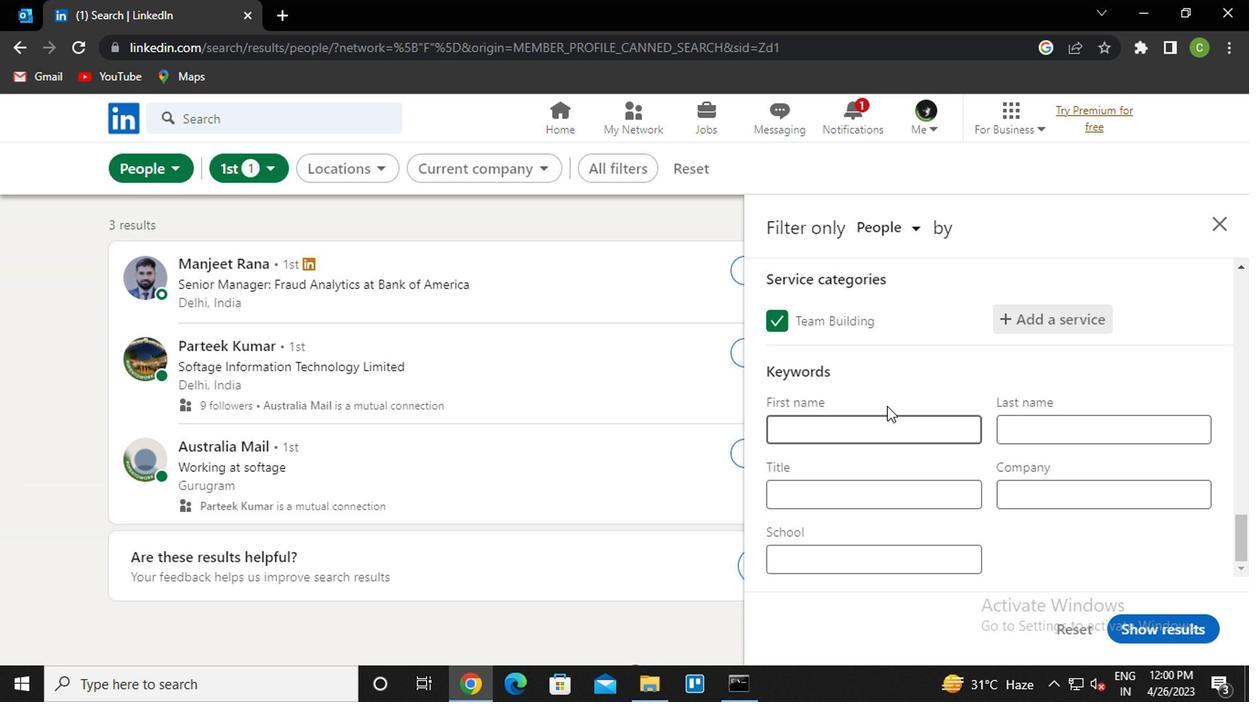 
Action: Mouse moved to (868, 489)
Screenshot: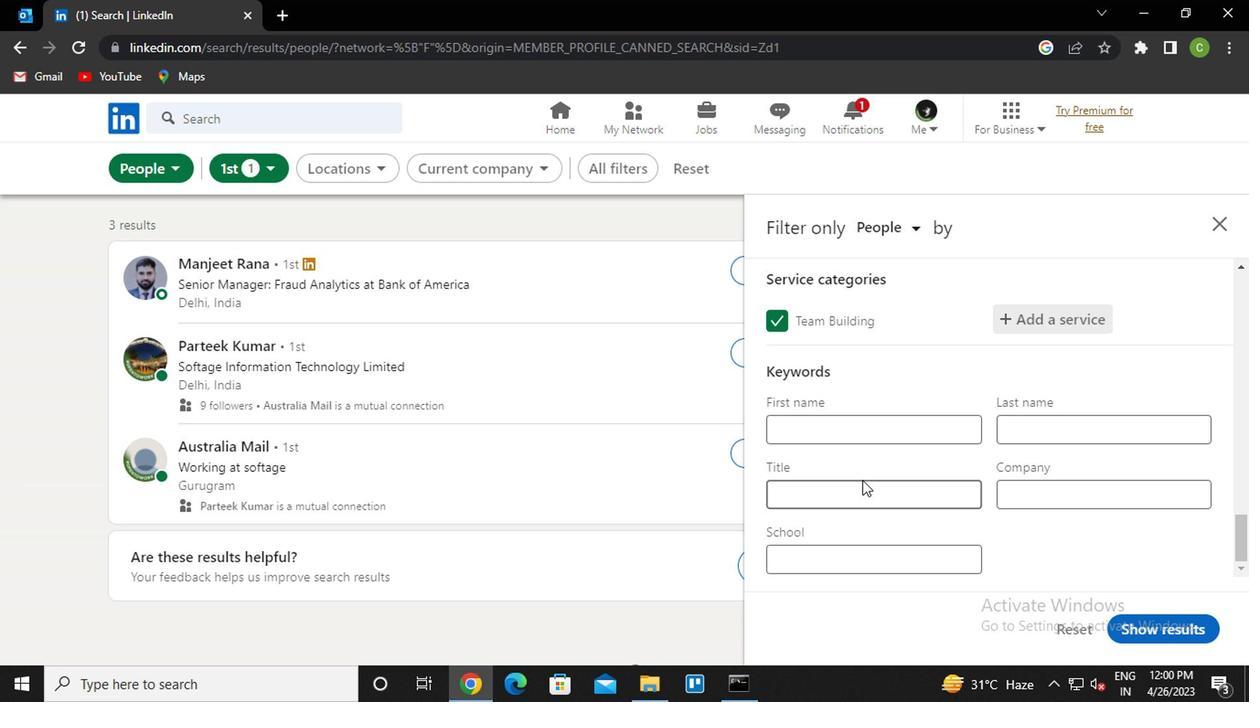 
Action: Mouse pressed left at (868, 489)
Screenshot: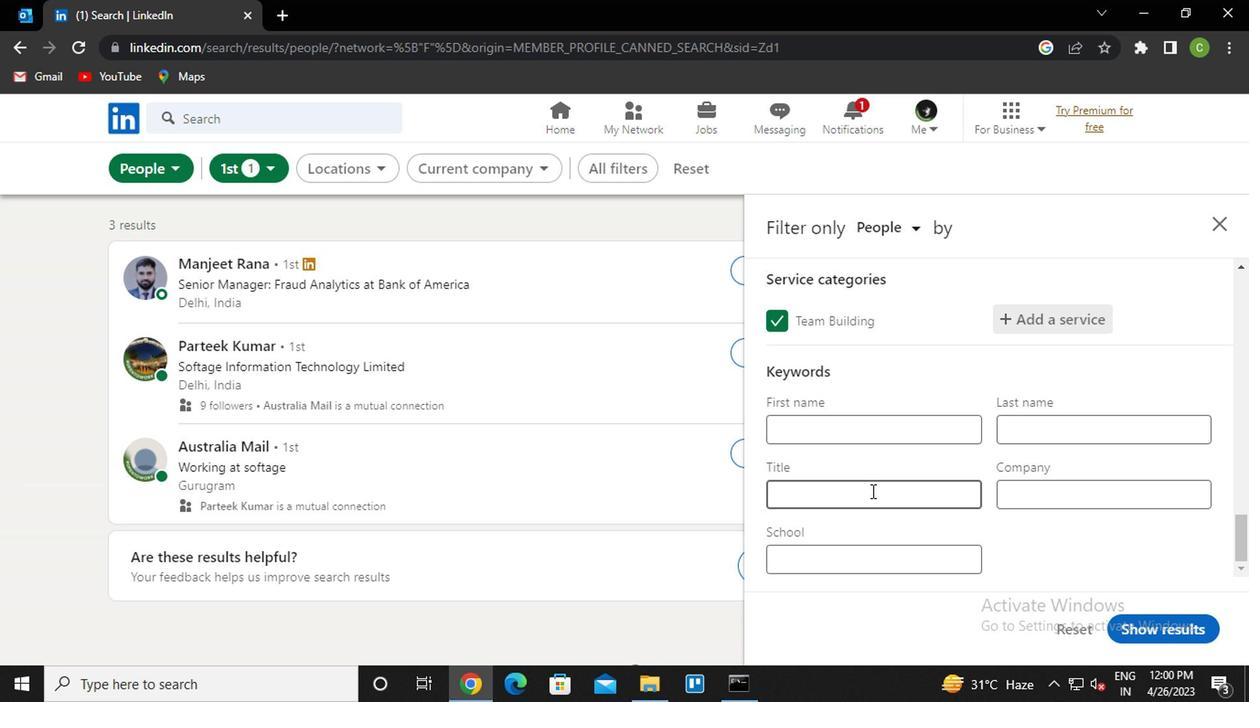 
Action: Key pressed <Key.caps_lock>a<Key.caps_lock>tmospheric<Key.space><Key.caps_lock>s<Key.caps_lock>cientist
Screenshot: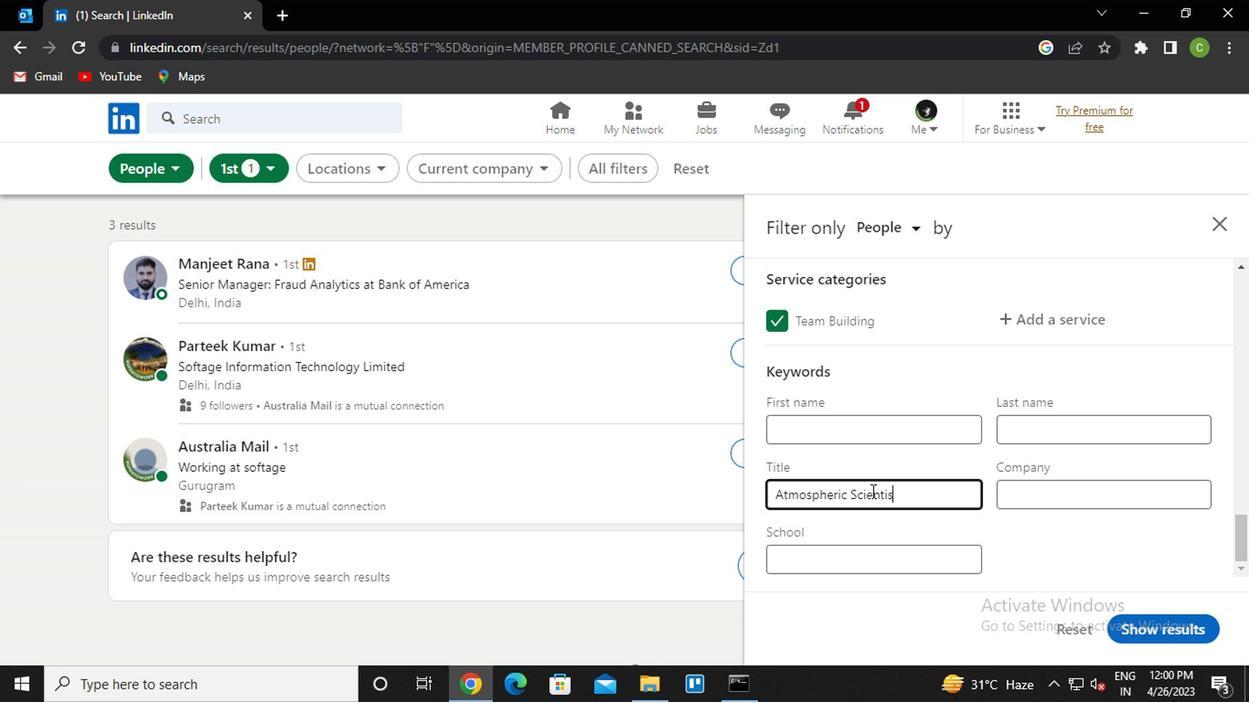 
Action: Mouse moved to (1142, 626)
Screenshot: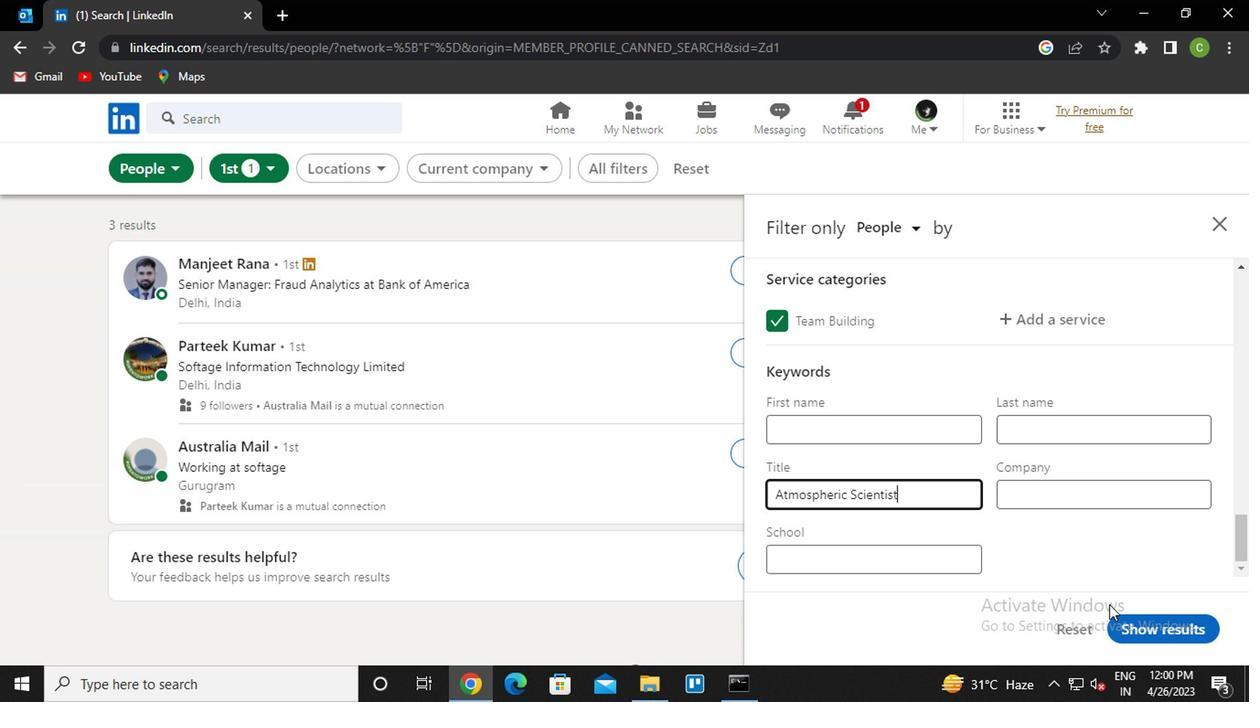 
Action: Mouse pressed left at (1142, 626)
Screenshot: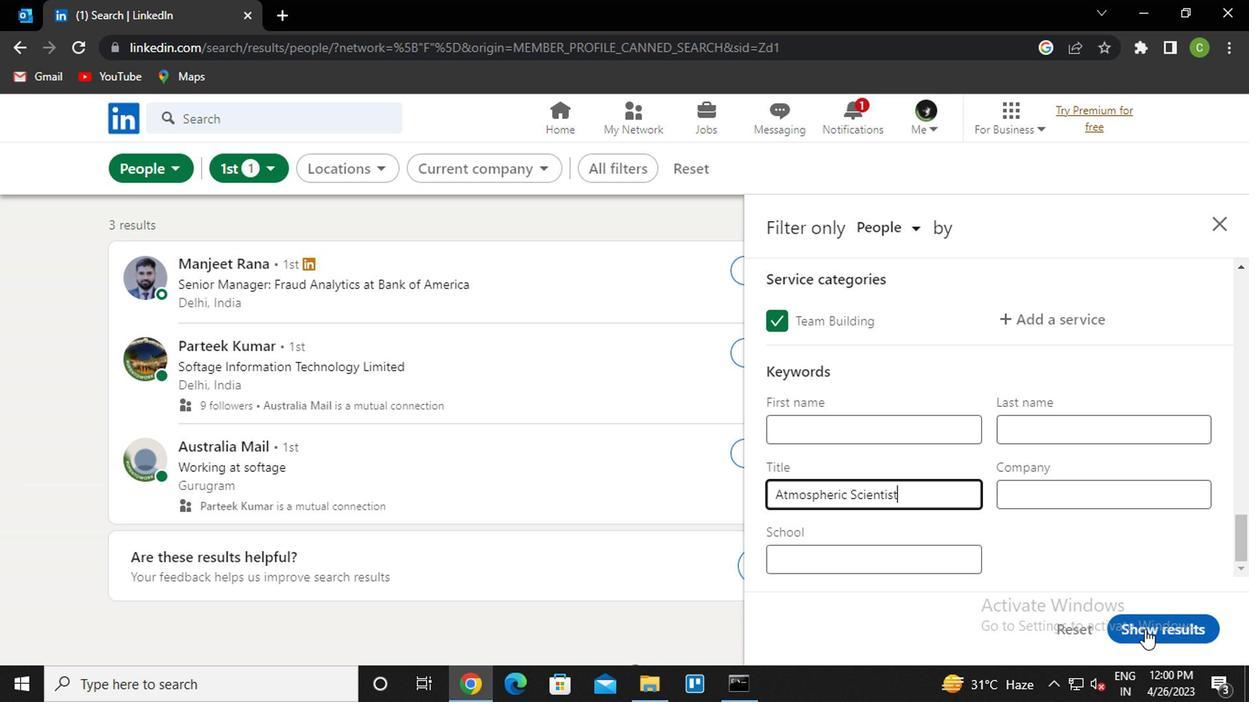 
Action: Mouse moved to (678, 532)
Screenshot: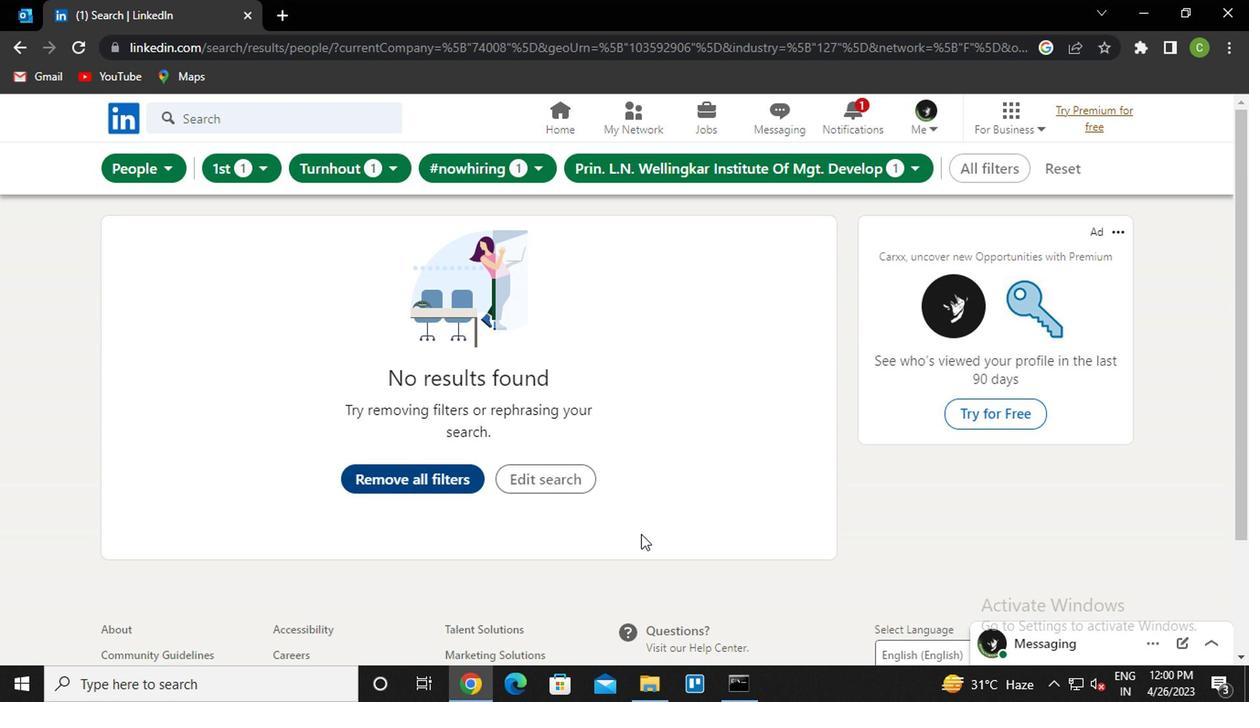 
